 Task: Find connections with filter location Jatani with filter topic #technologywith filter profile language French with filter current company Expedia Group with filter school VIT University (Chennai Campus) with filter industry Retail Health and Personal Care Products with filter service category Tax Preparation with filter keywords title Wedding Coordinator
Action: Mouse moved to (560, 86)
Screenshot: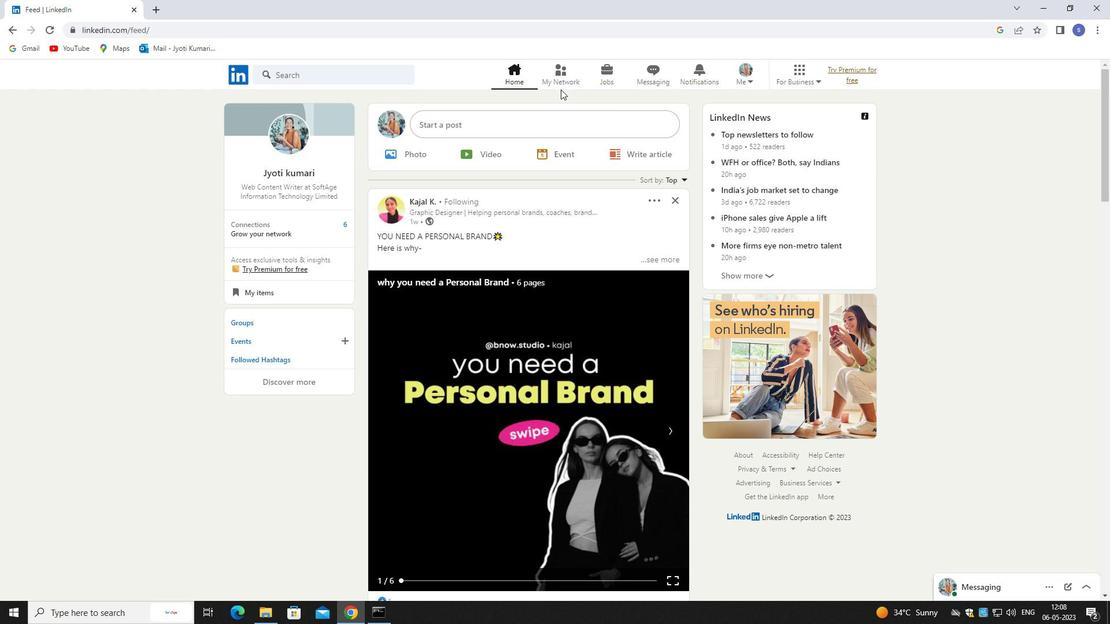 
Action: Mouse pressed left at (560, 86)
Screenshot: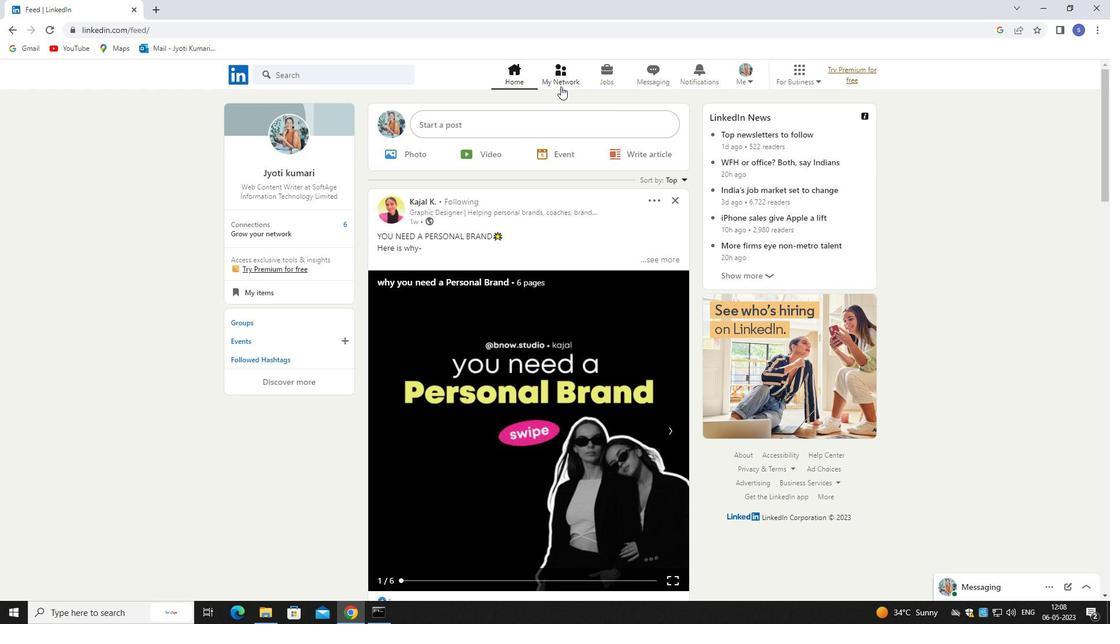 
Action: Mouse moved to (560, 84)
Screenshot: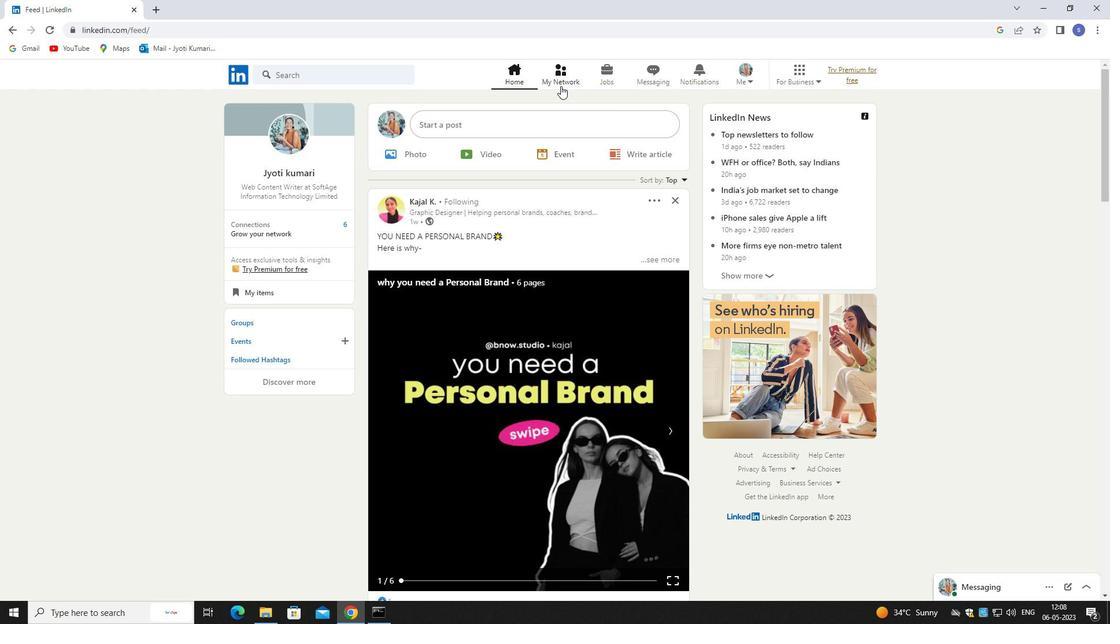 
Action: Mouse pressed left at (560, 84)
Screenshot: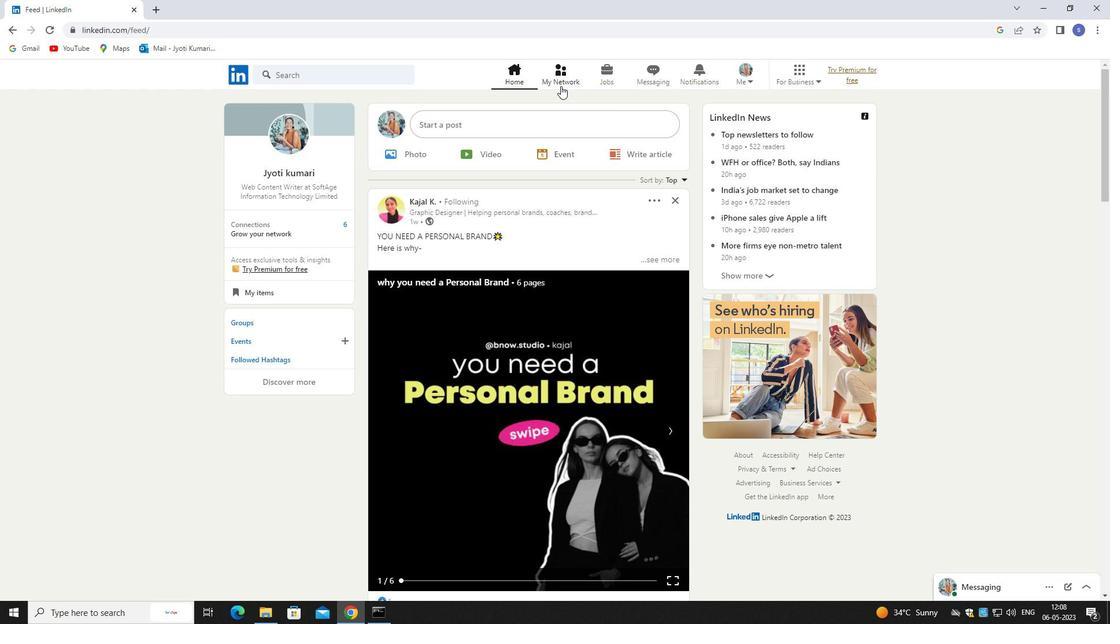 
Action: Mouse moved to (356, 141)
Screenshot: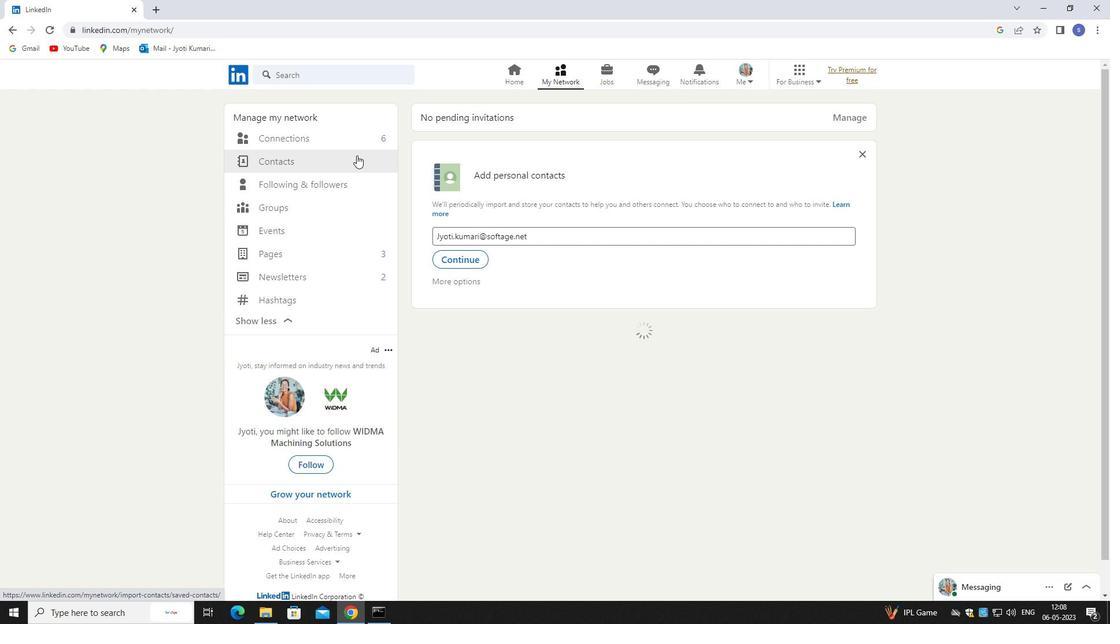 
Action: Mouse pressed left at (356, 141)
Screenshot: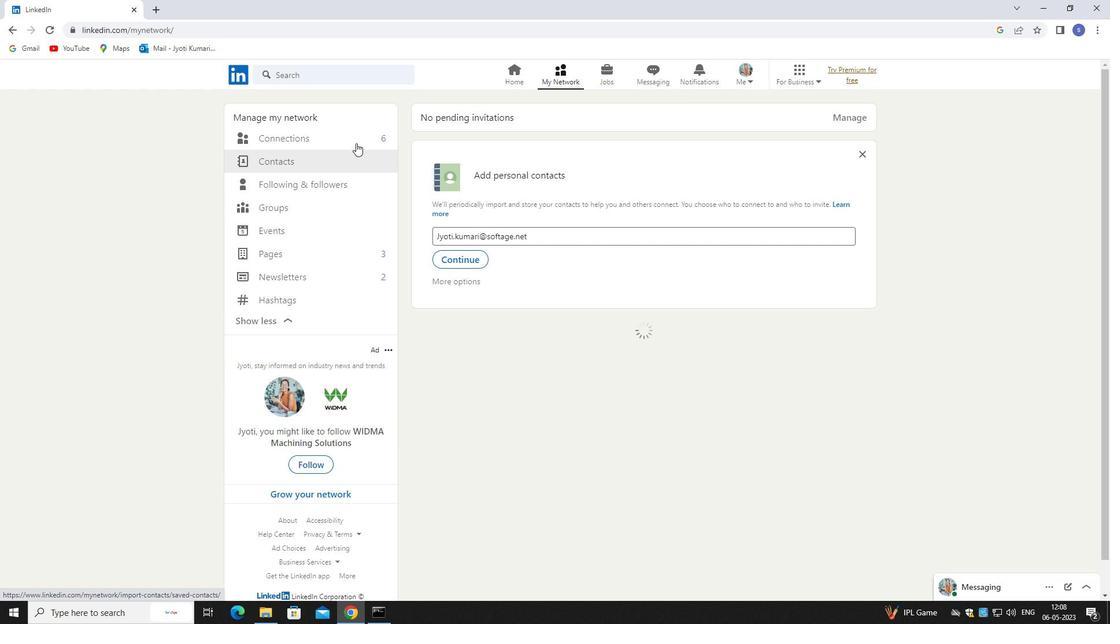 
Action: Mouse pressed left at (356, 141)
Screenshot: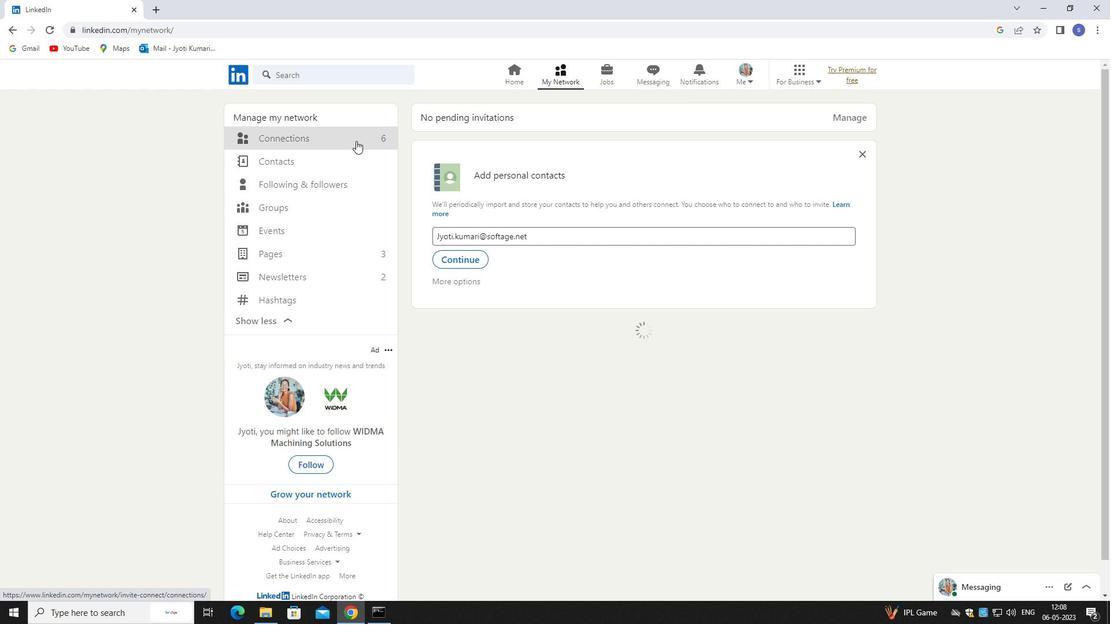 
Action: Mouse moved to (625, 138)
Screenshot: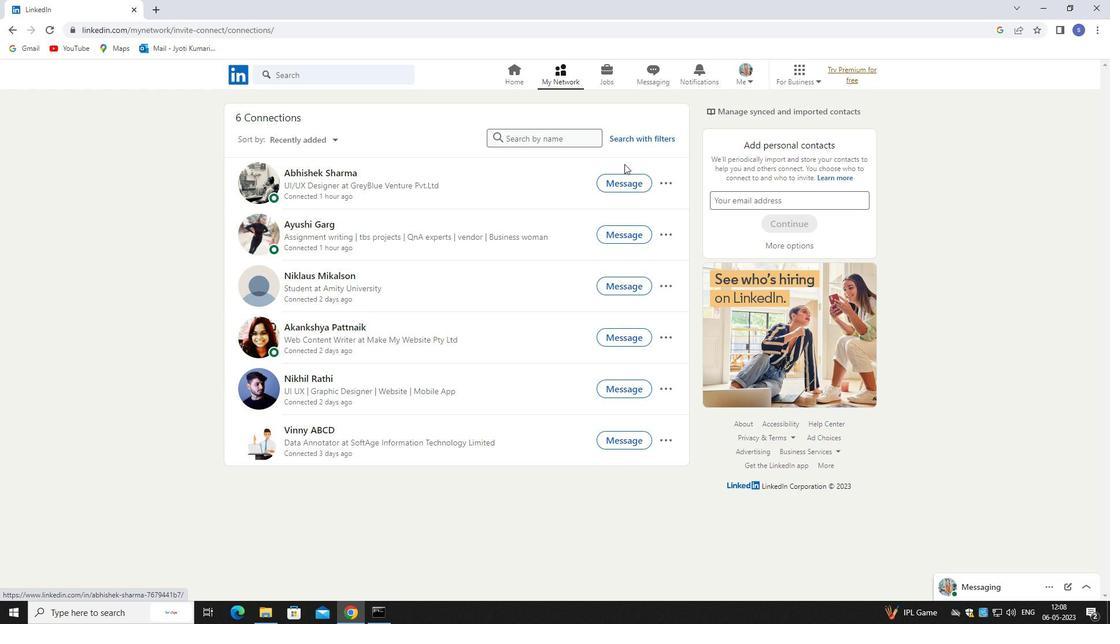 
Action: Mouse pressed left at (625, 138)
Screenshot: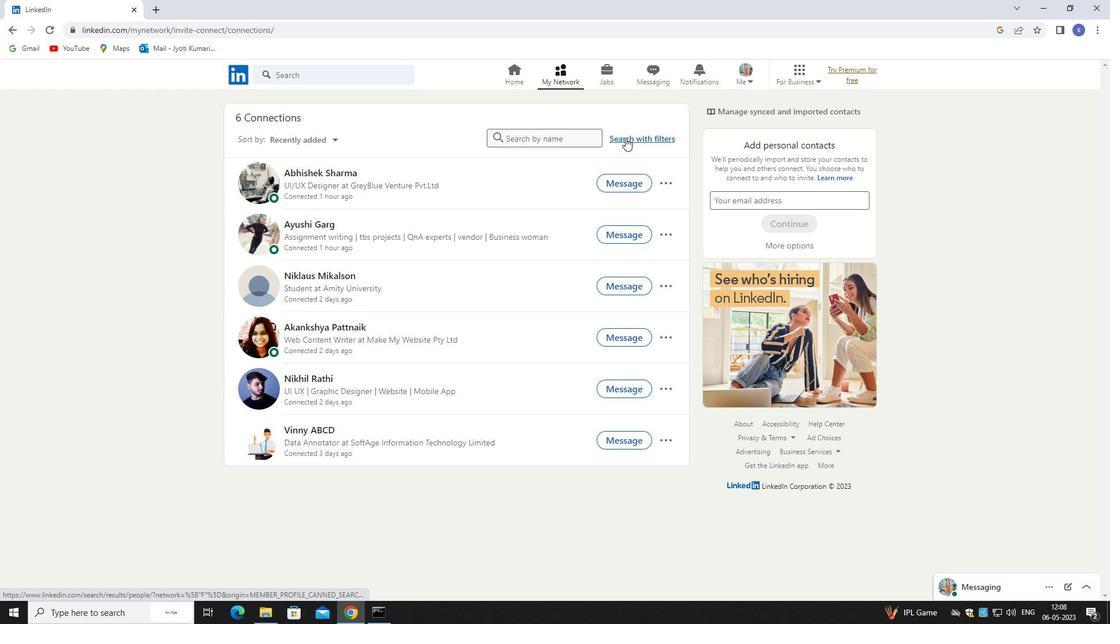 
Action: Mouse moved to (581, 101)
Screenshot: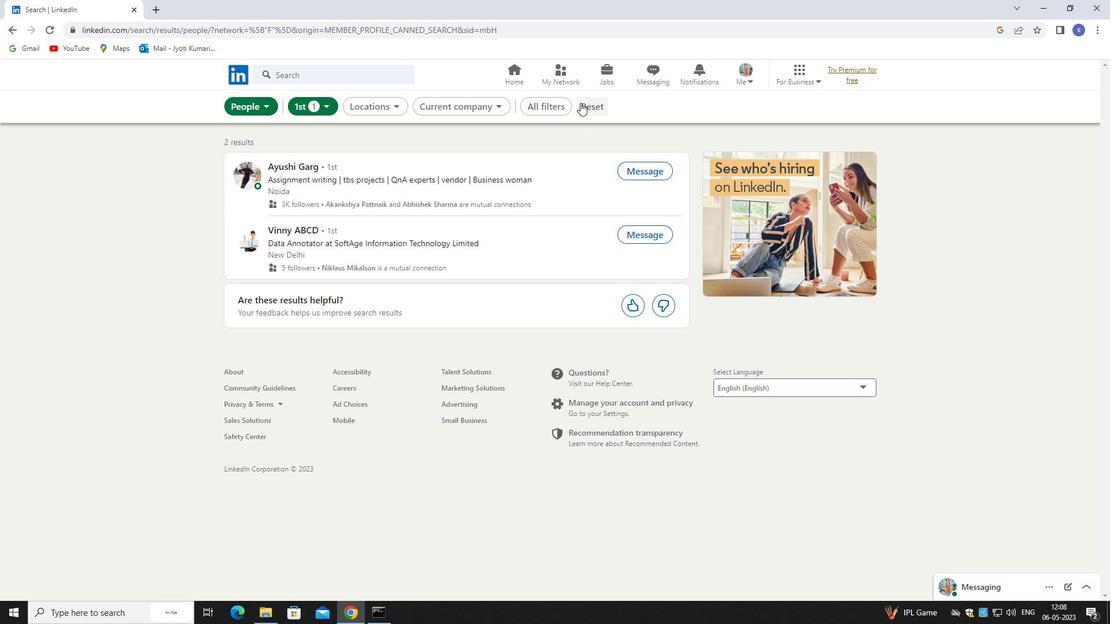 
Action: Mouse pressed left at (581, 101)
Screenshot: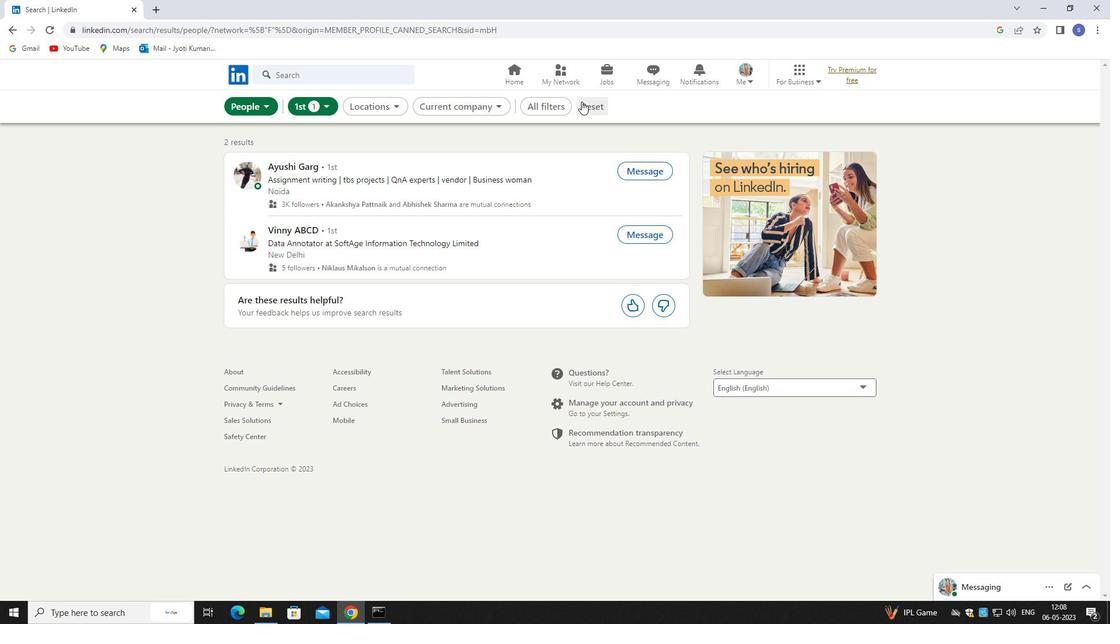 
Action: Mouse moved to (570, 105)
Screenshot: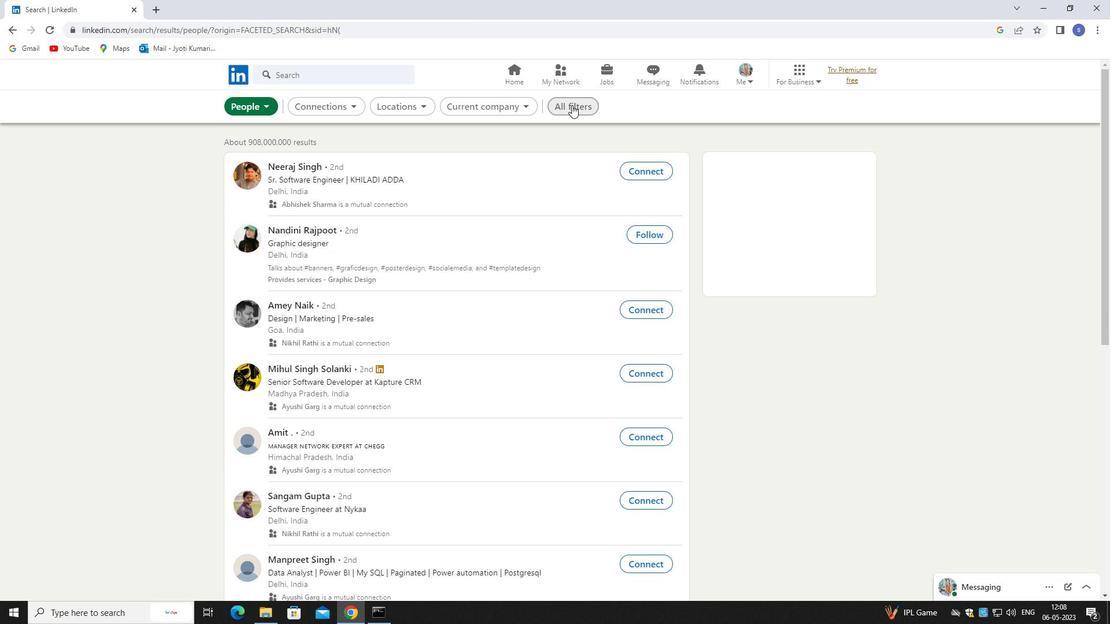 
Action: Mouse pressed left at (570, 105)
Screenshot: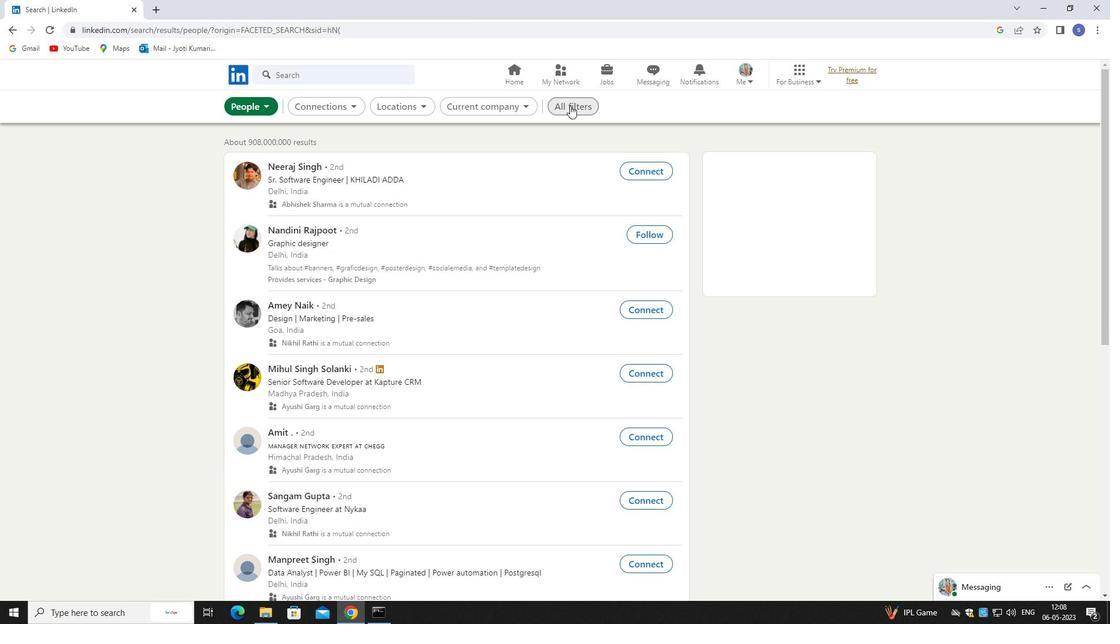 
Action: Mouse moved to (966, 454)
Screenshot: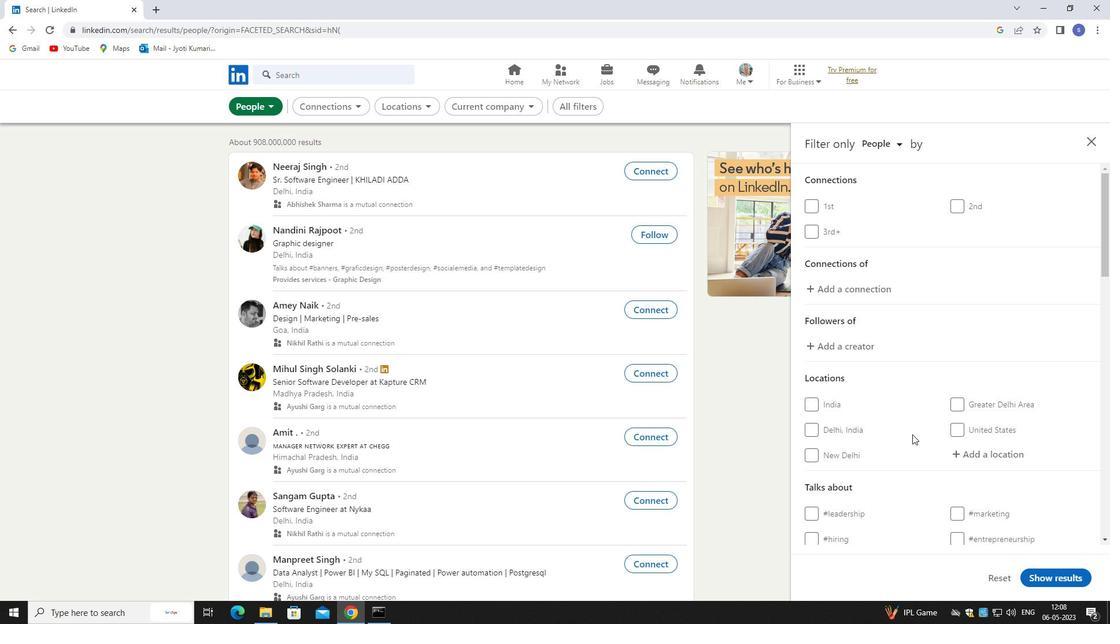 
Action: Mouse pressed left at (966, 454)
Screenshot: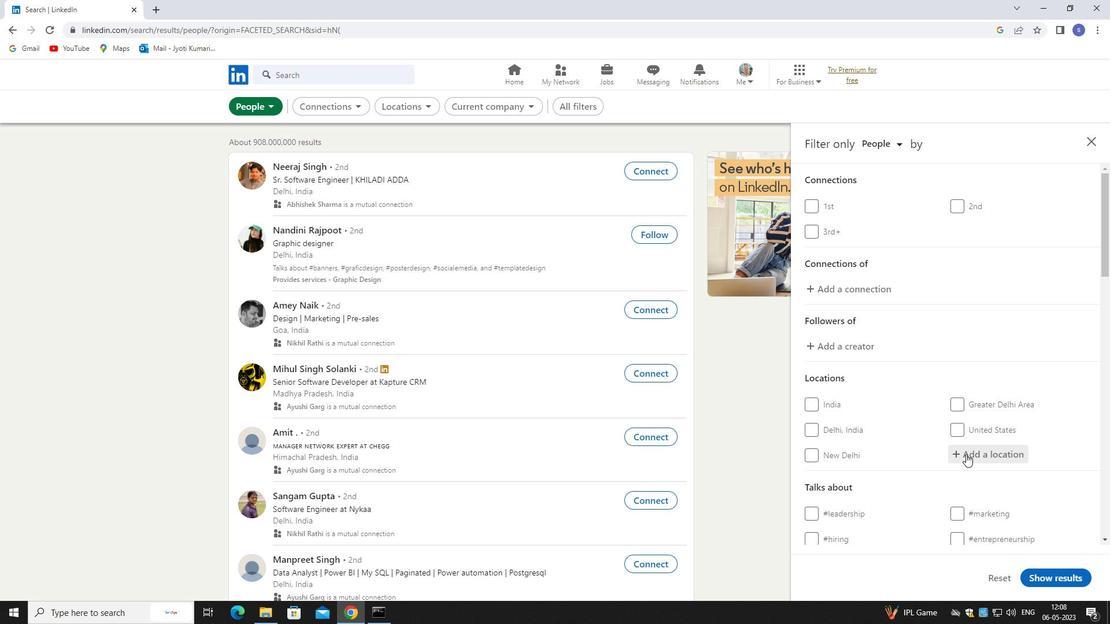 
Action: Mouse moved to (940, 448)
Screenshot: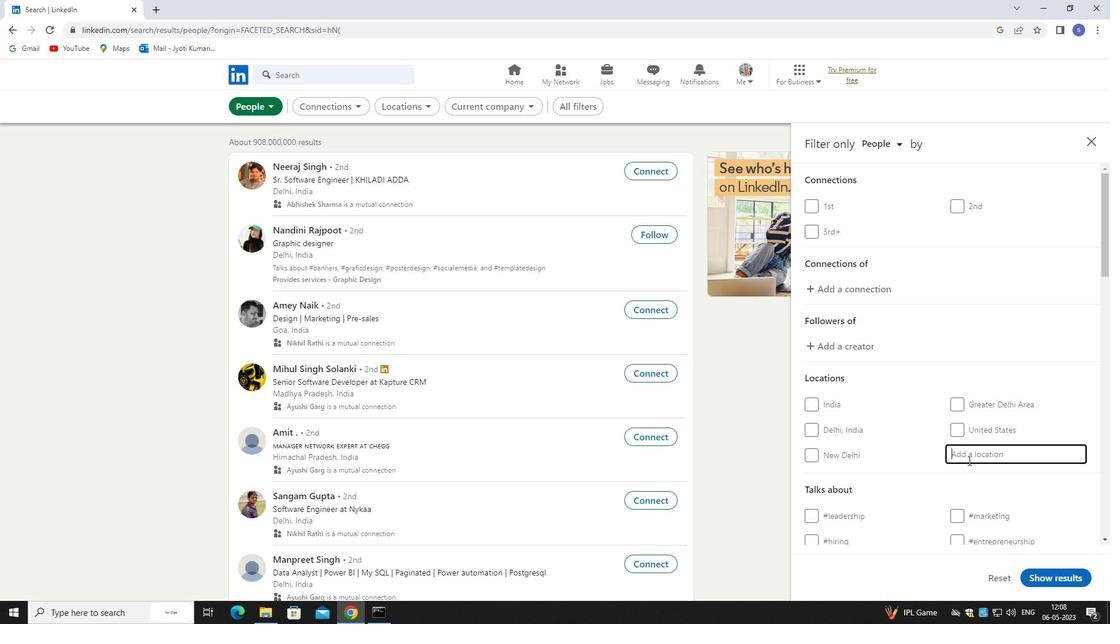 
Action: Key pressed jatani
Screenshot: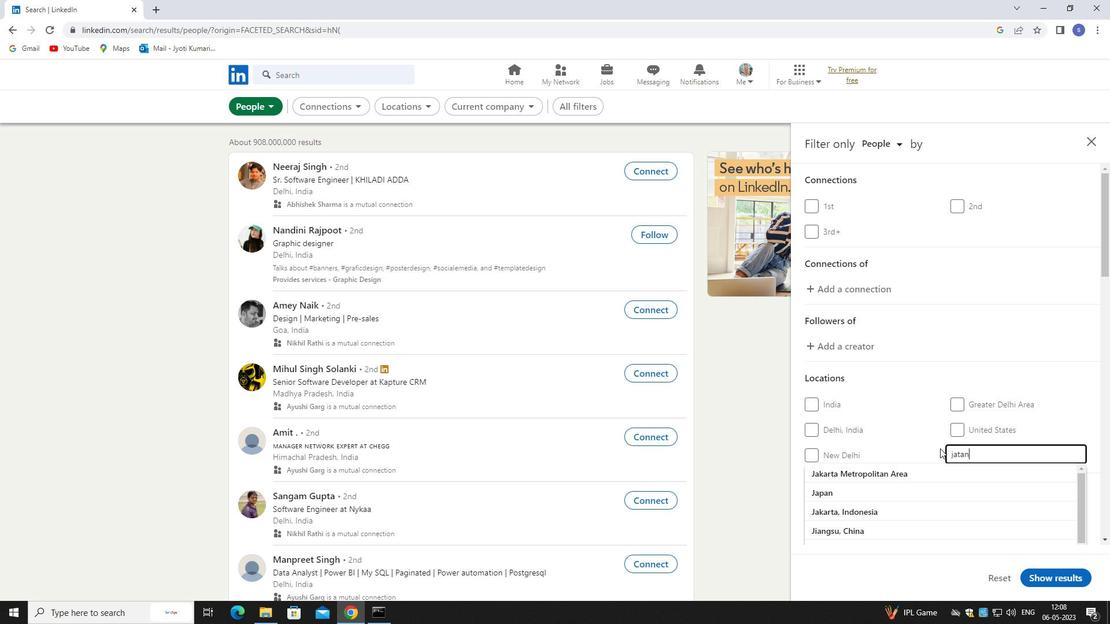 
Action: Mouse moved to (869, 472)
Screenshot: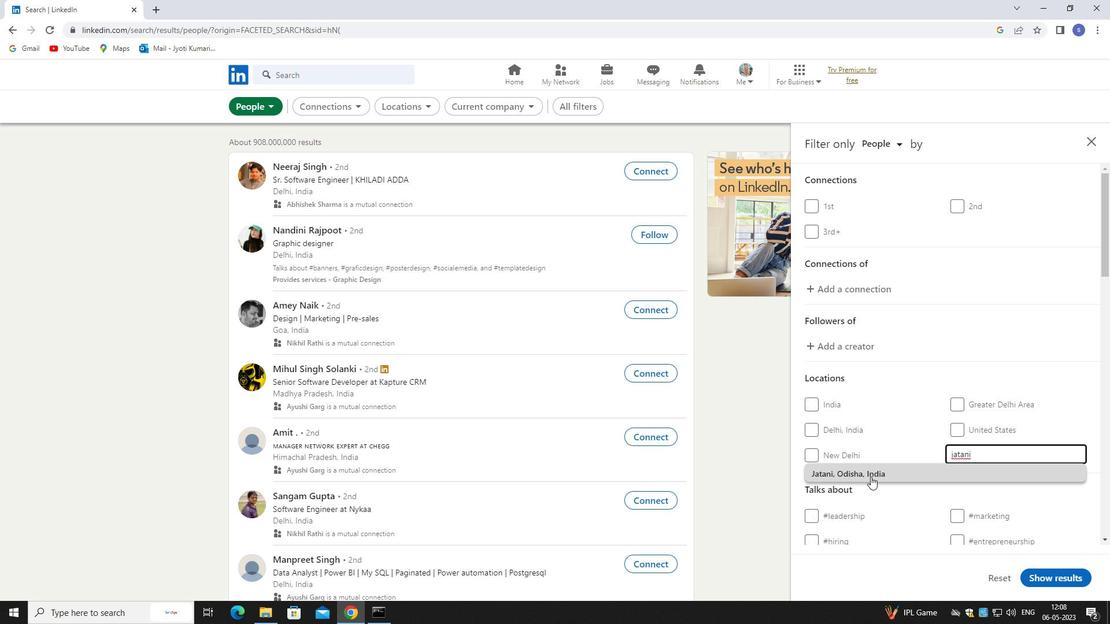 
Action: Mouse pressed left at (869, 472)
Screenshot: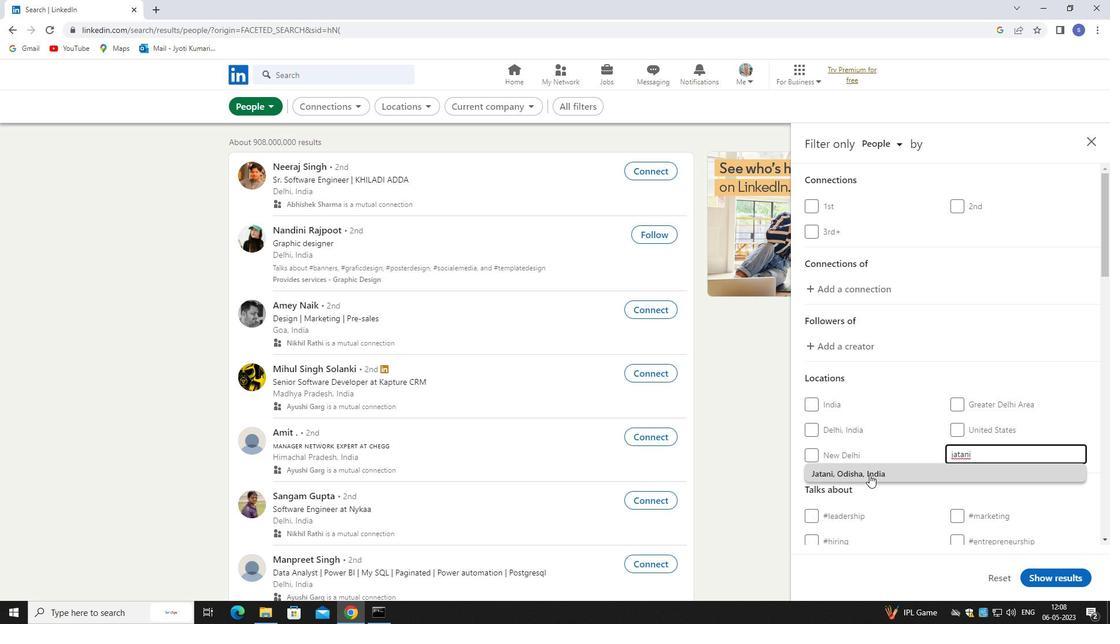 
Action: Mouse moved to (869, 468)
Screenshot: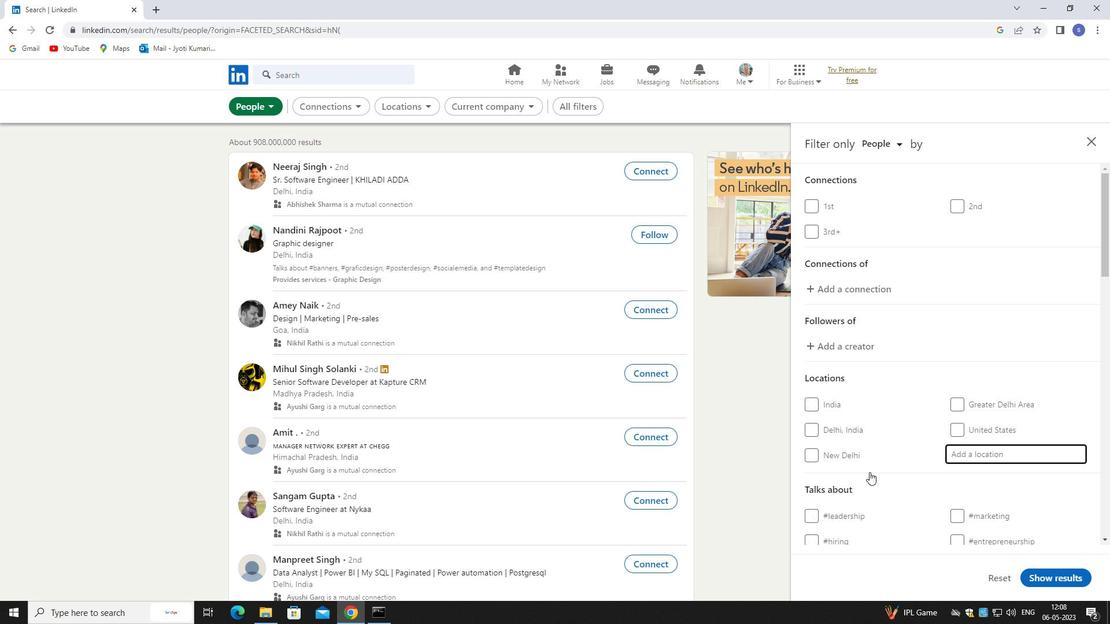 
Action: Mouse scrolled (869, 467) with delta (0, 0)
Screenshot: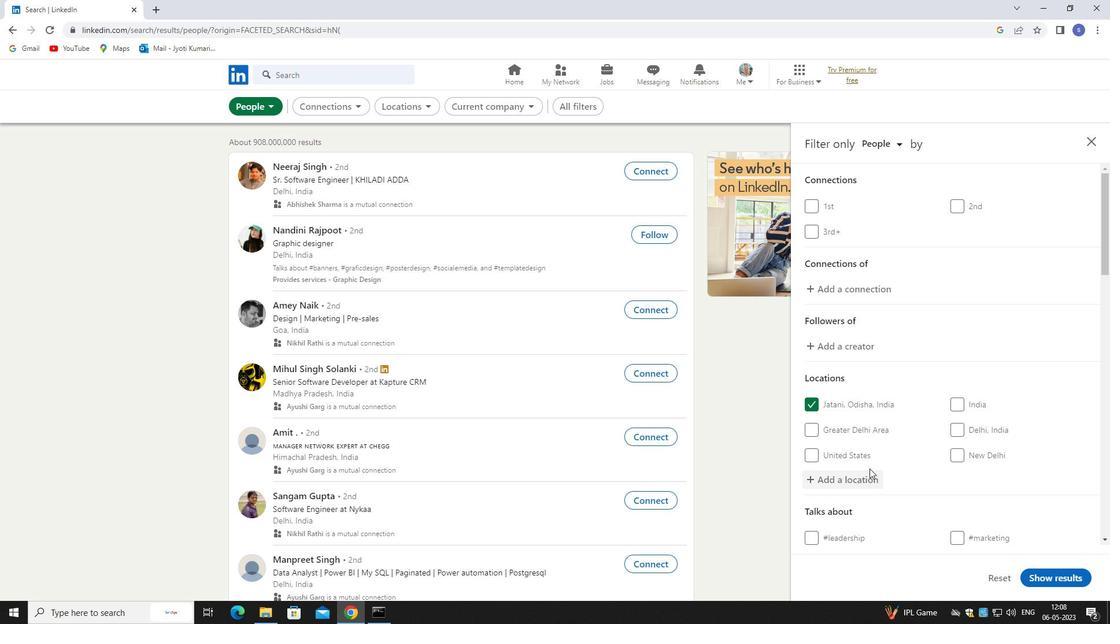 
Action: Mouse scrolled (869, 467) with delta (0, 0)
Screenshot: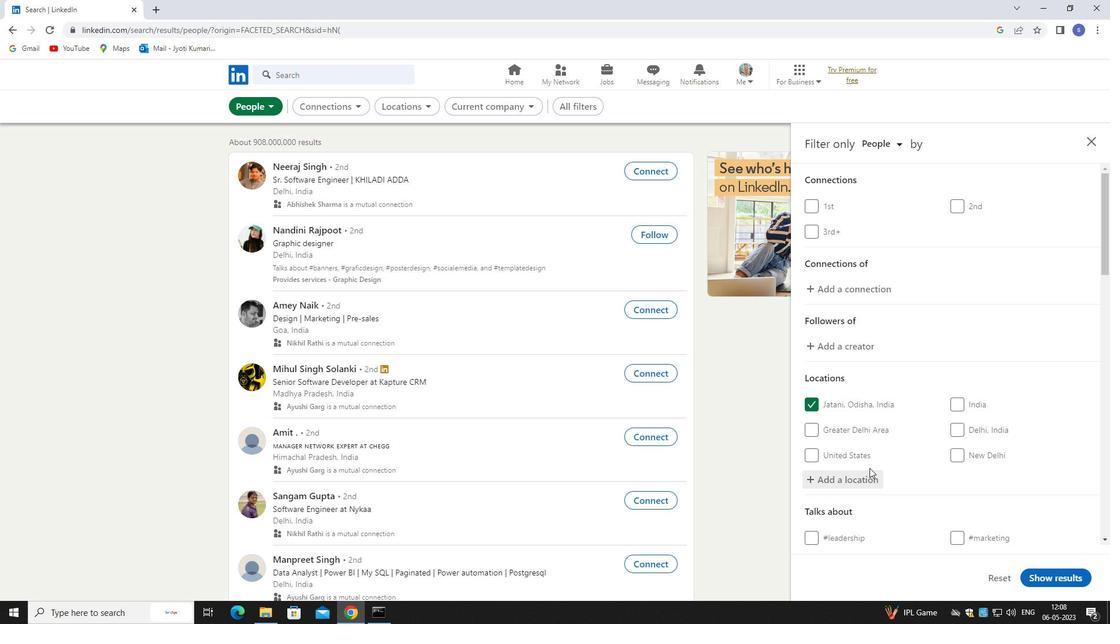 
Action: Mouse moved to (868, 467)
Screenshot: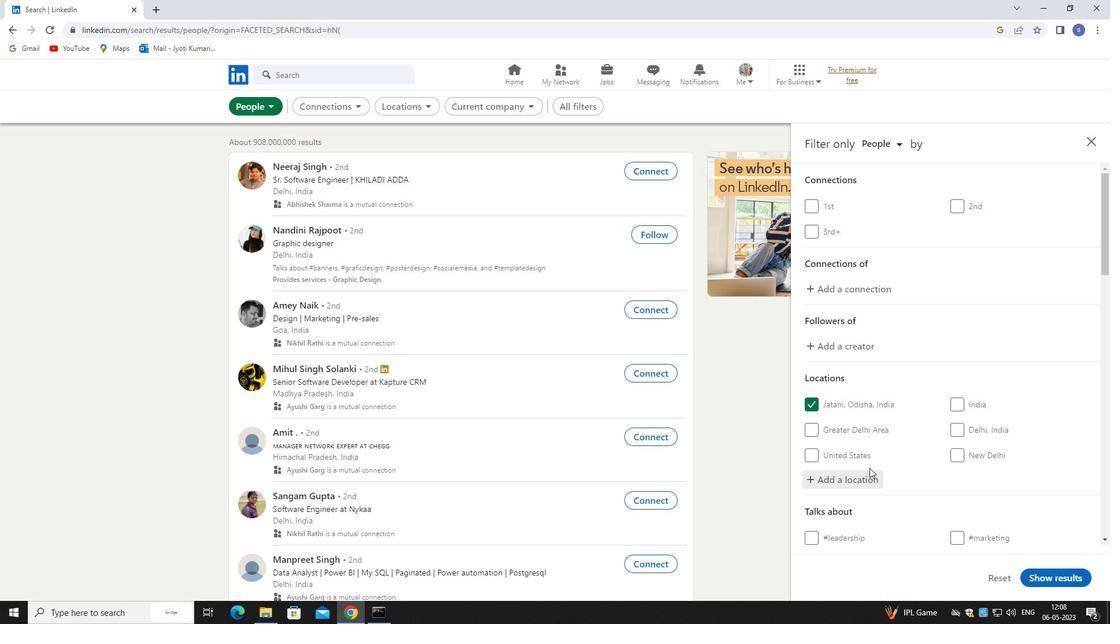 
Action: Mouse scrolled (868, 467) with delta (0, 0)
Screenshot: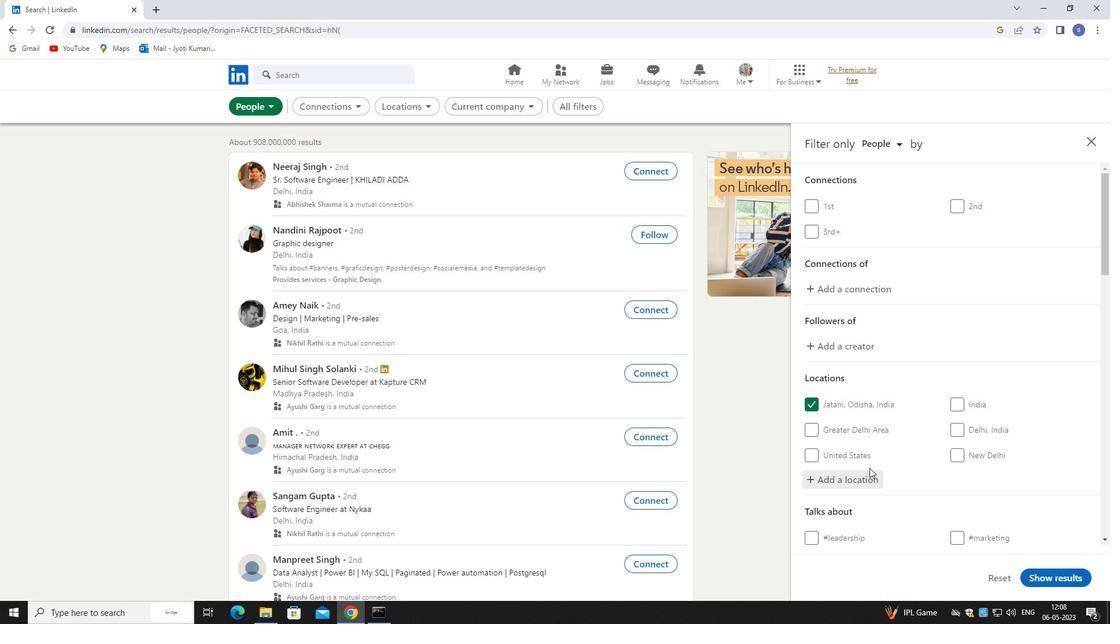 
Action: Mouse moved to (955, 417)
Screenshot: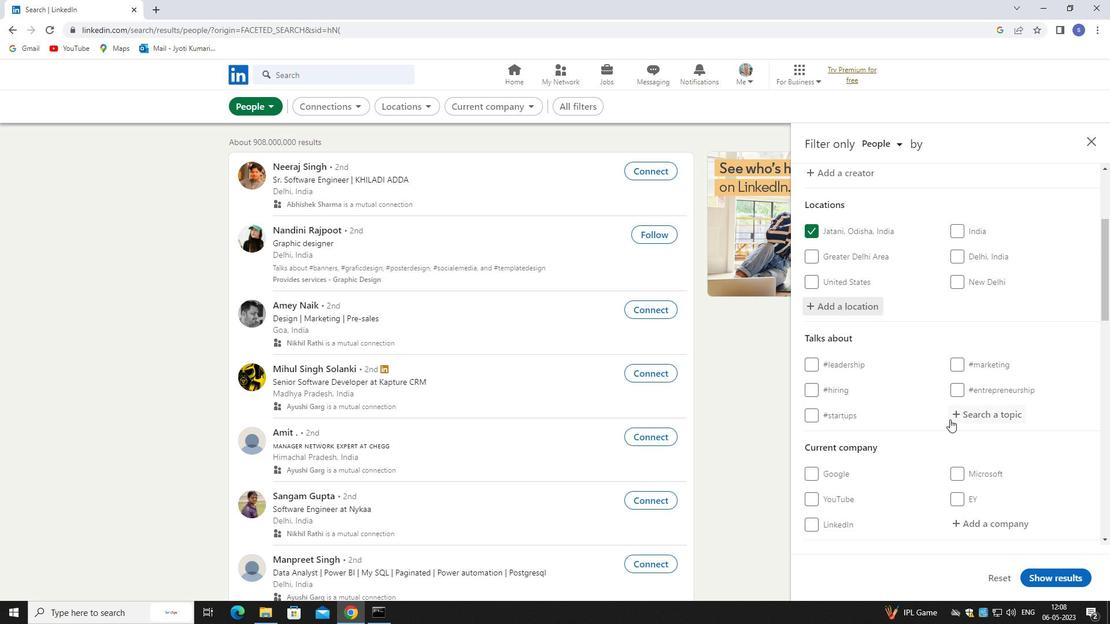
Action: Mouse pressed left at (955, 417)
Screenshot: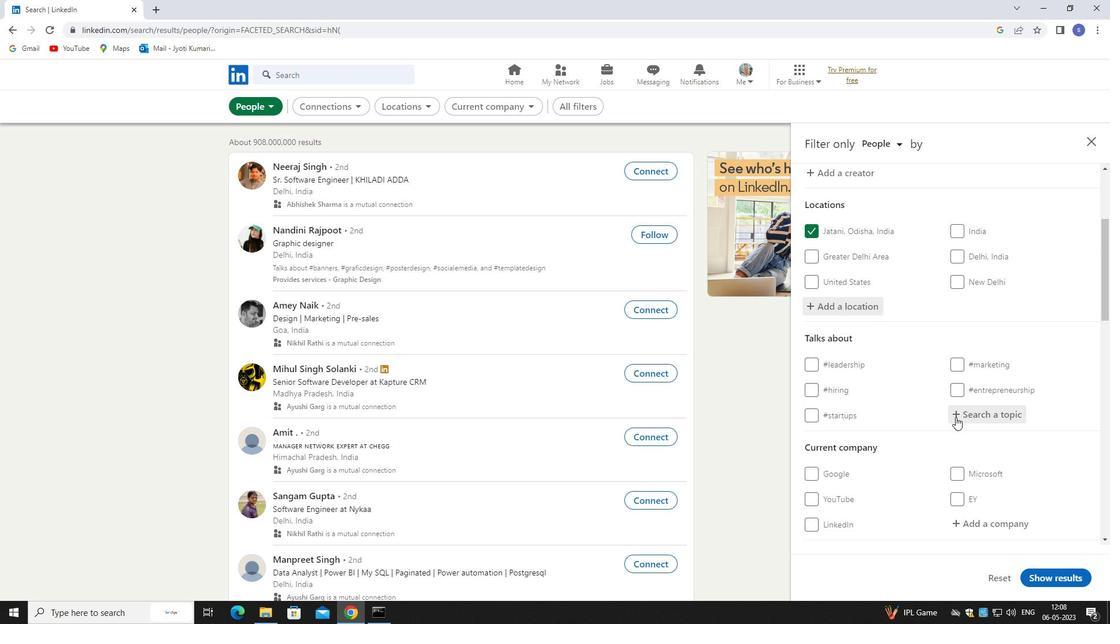 
Action: Mouse moved to (956, 417)
Screenshot: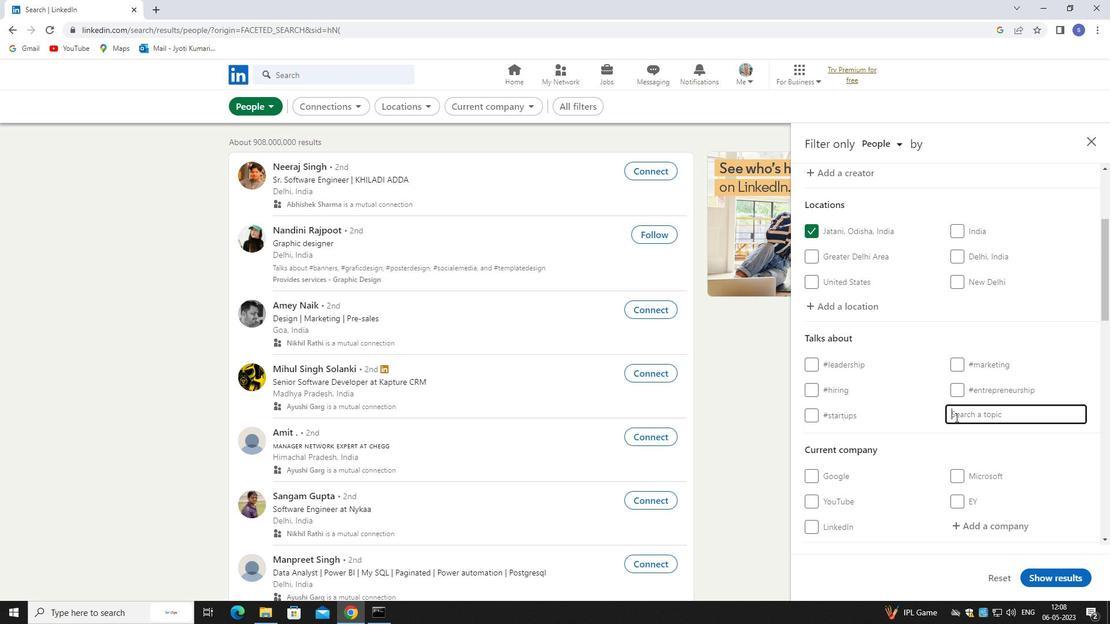 
Action: Key pressed techno
Screenshot: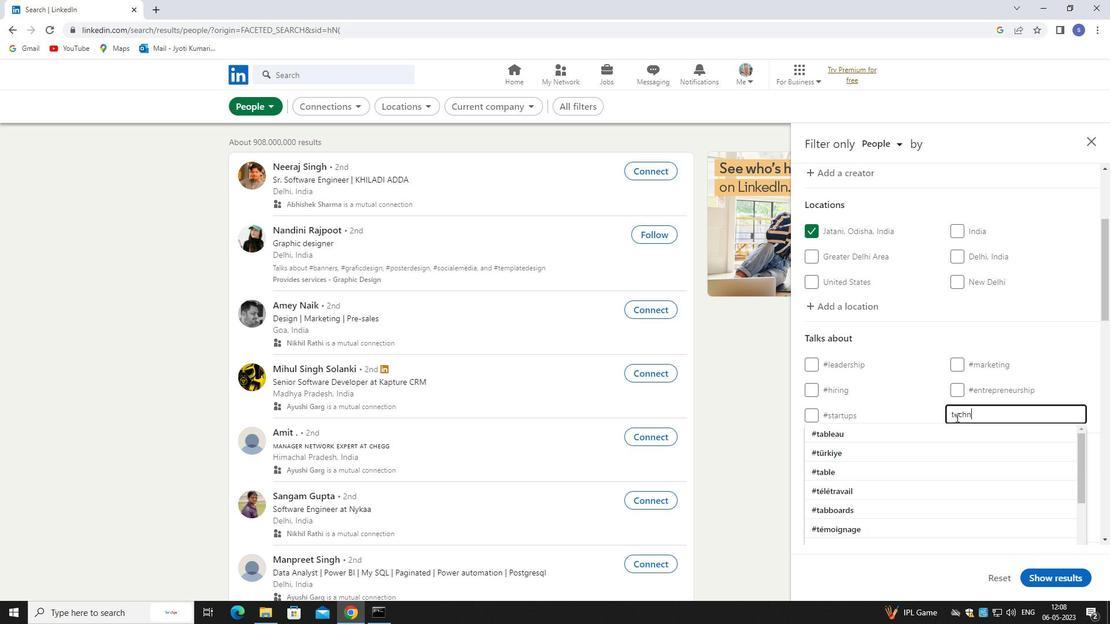 
Action: Mouse moved to (923, 431)
Screenshot: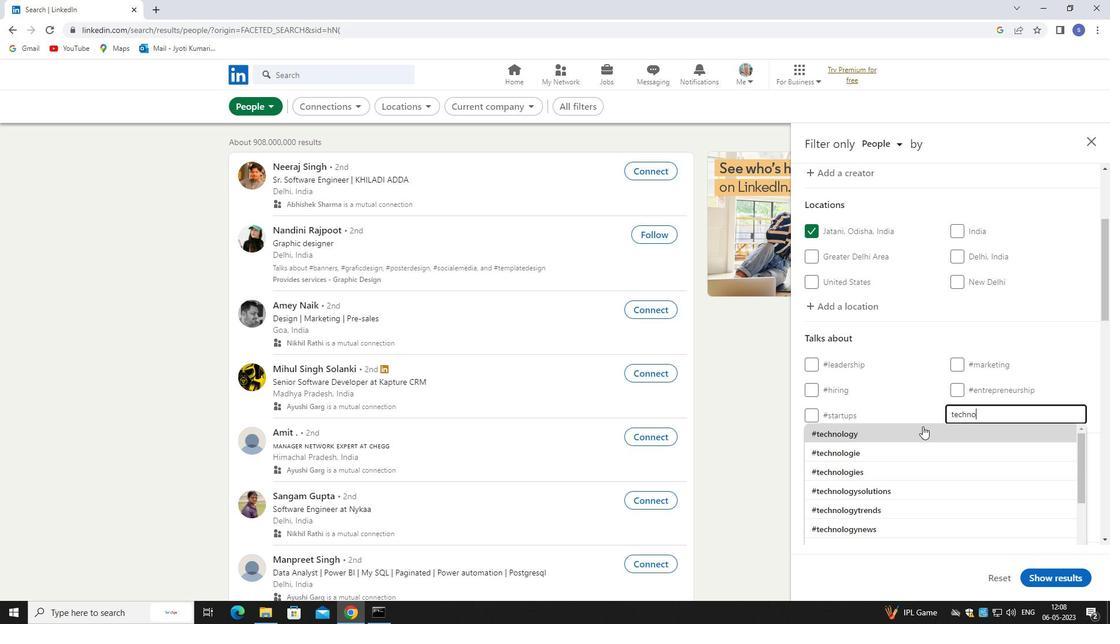 
Action: Mouse pressed left at (923, 431)
Screenshot: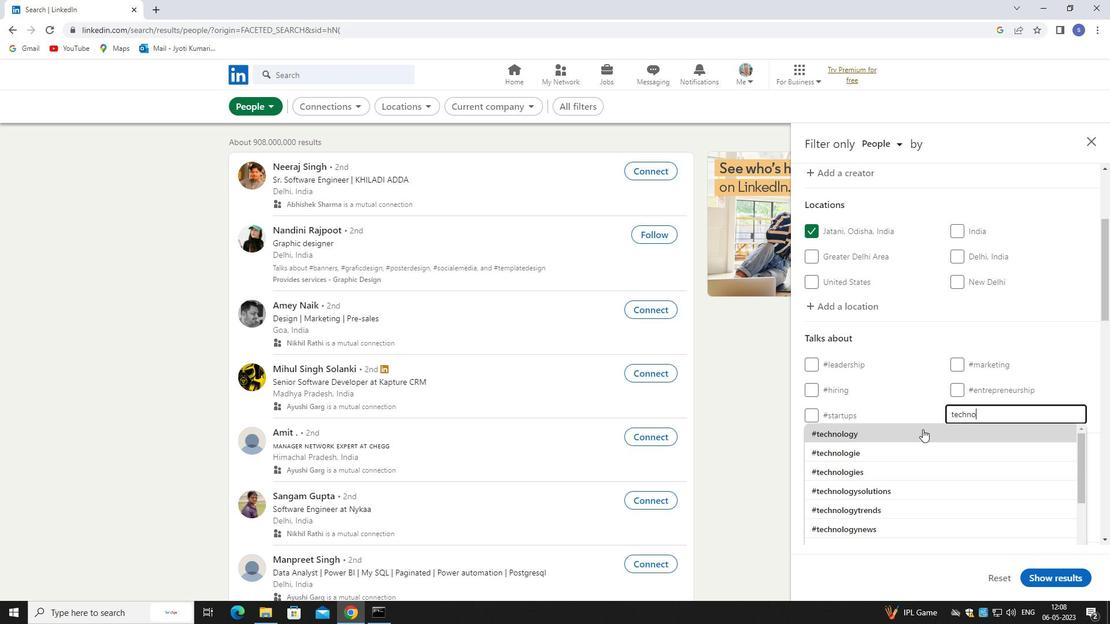 
Action: Mouse scrolled (923, 431) with delta (0, 0)
Screenshot: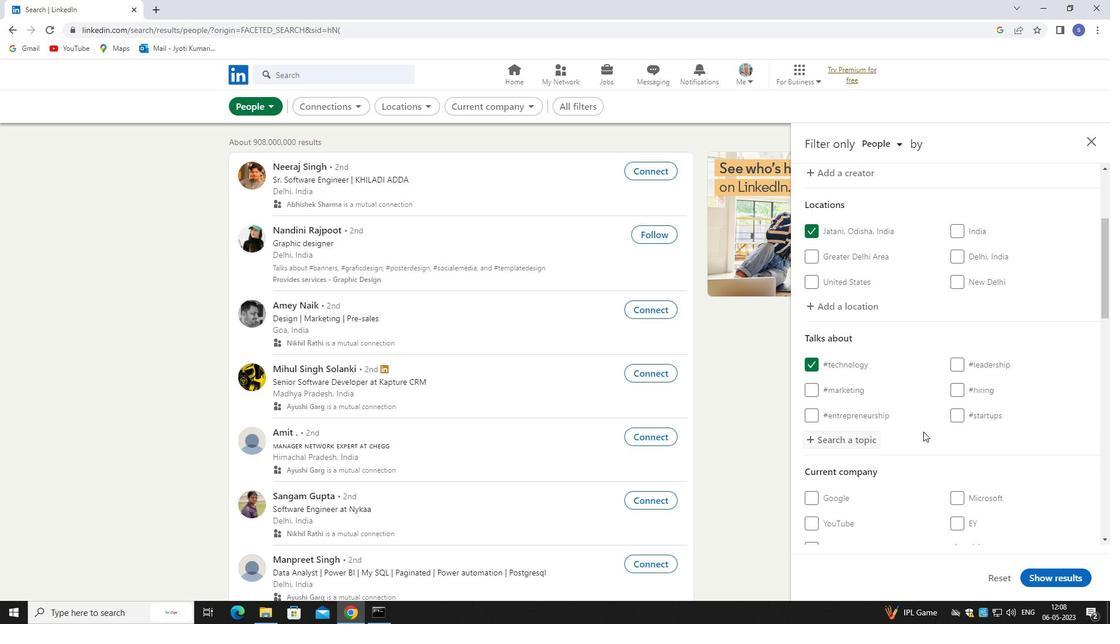 
Action: Mouse moved to (923, 433)
Screenshot: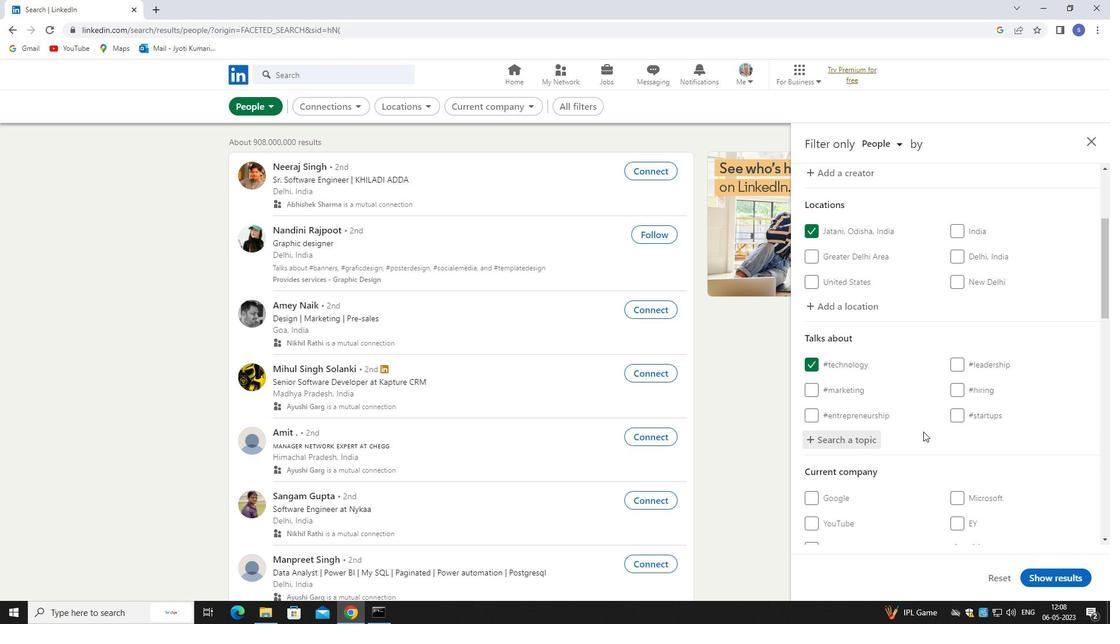 
Action: Mouse scrolled (923, 432) with delta (0, 0)
Screenshot: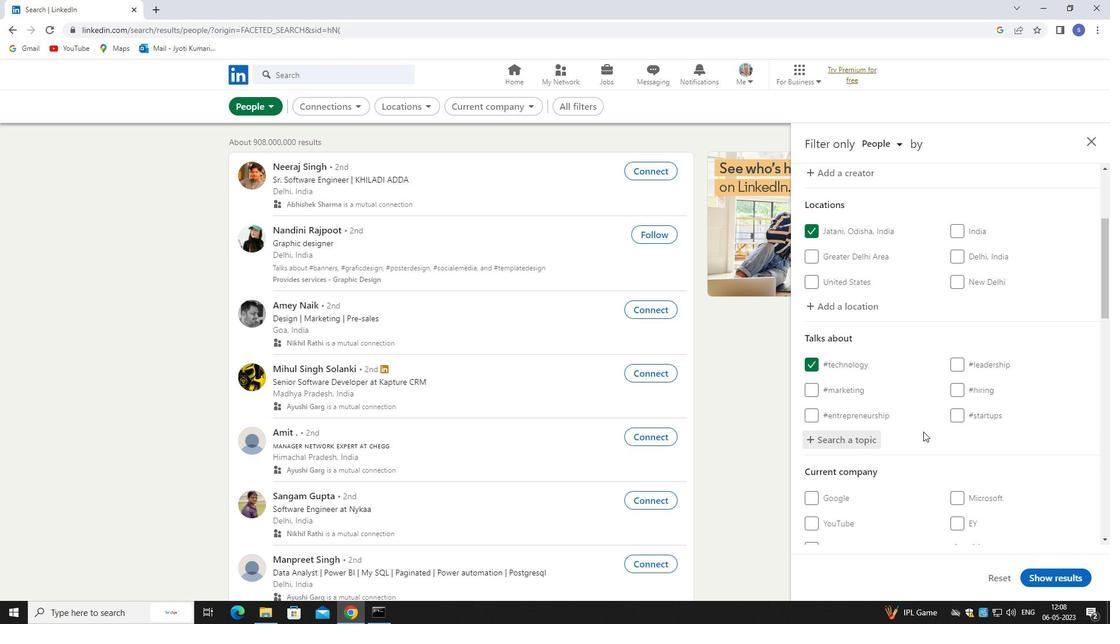 
Action: Mouse moved to (924, 433)
Screenshot: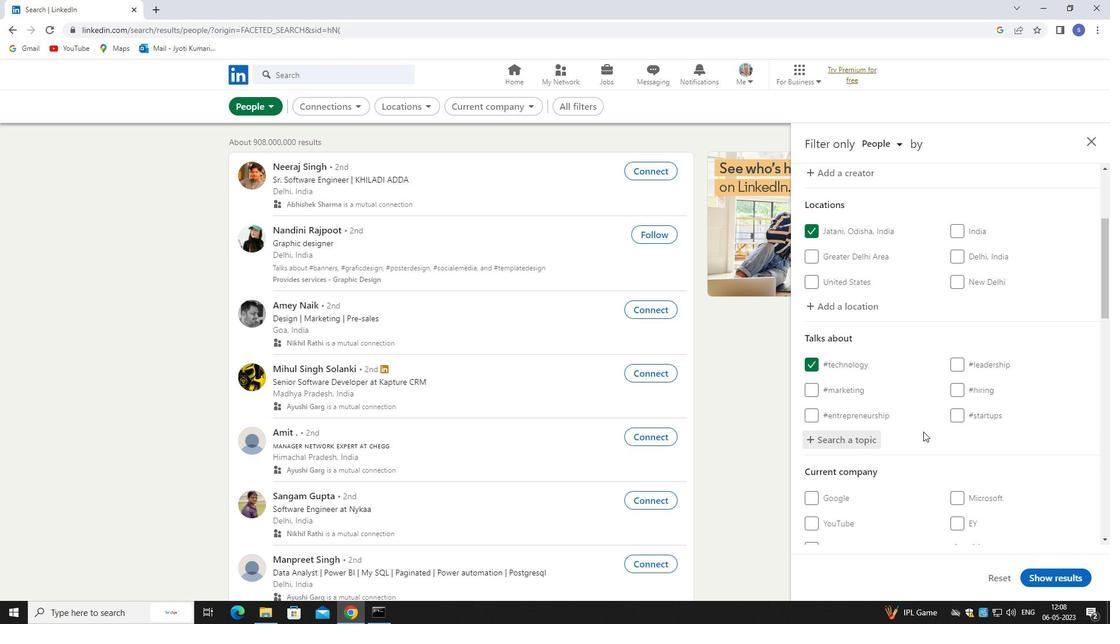 
Action: Mouse scrolled (924, 432) with delta (0, 0)
Screenshot: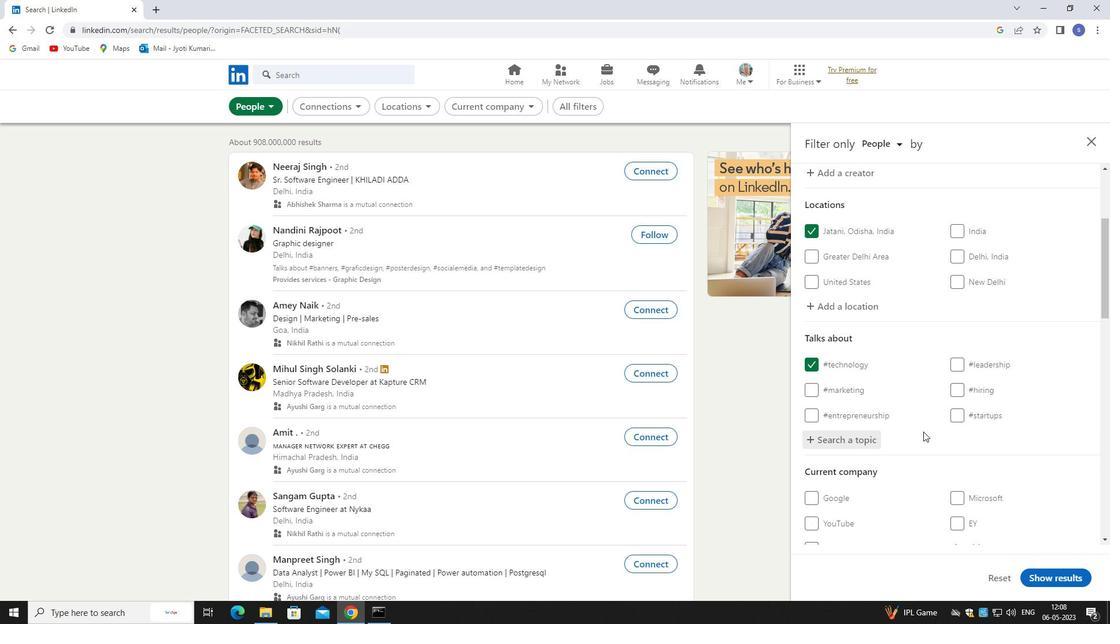 
Action: Mouse moved to (988, 376)
Screenshot: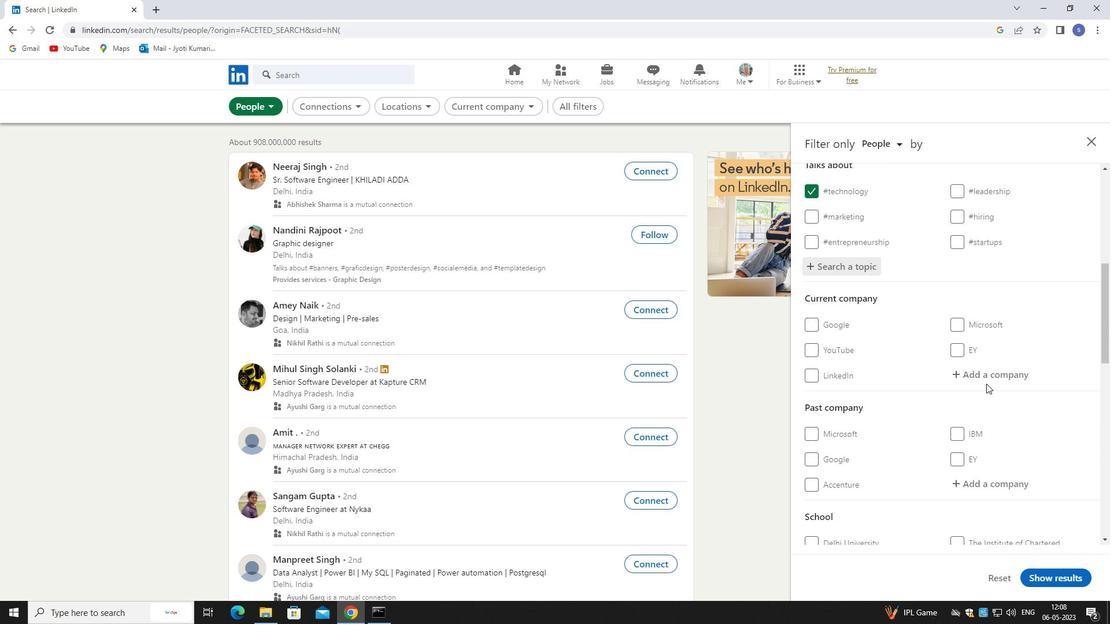 
Action: Mouse pressed left at (988, 376)
Screenshot: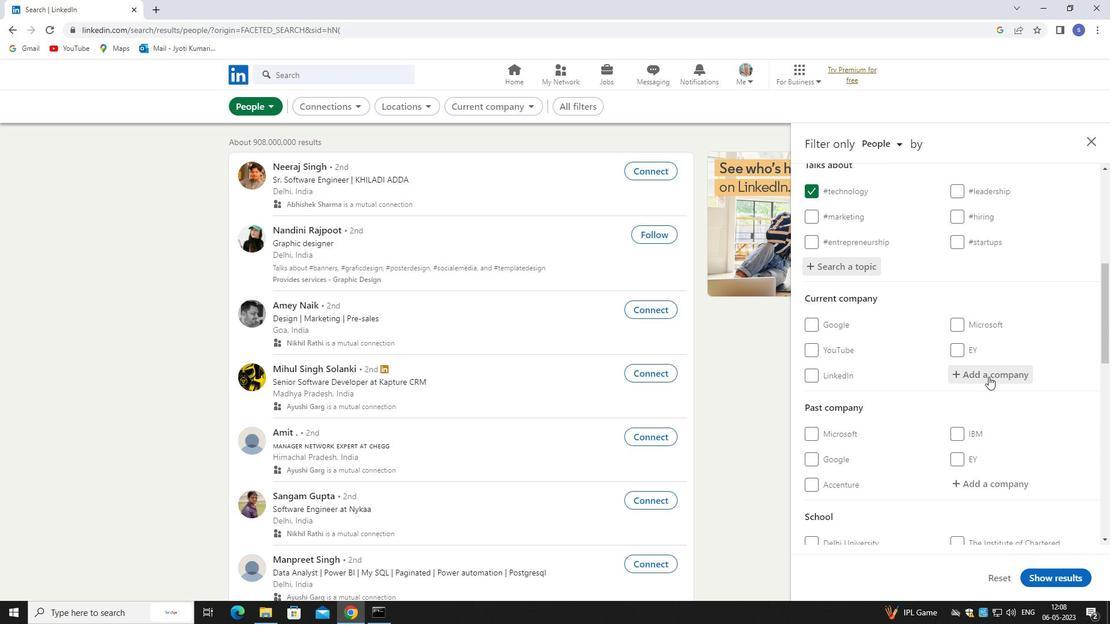 
Action: Mouse moved to (968, 367)
Screenshot: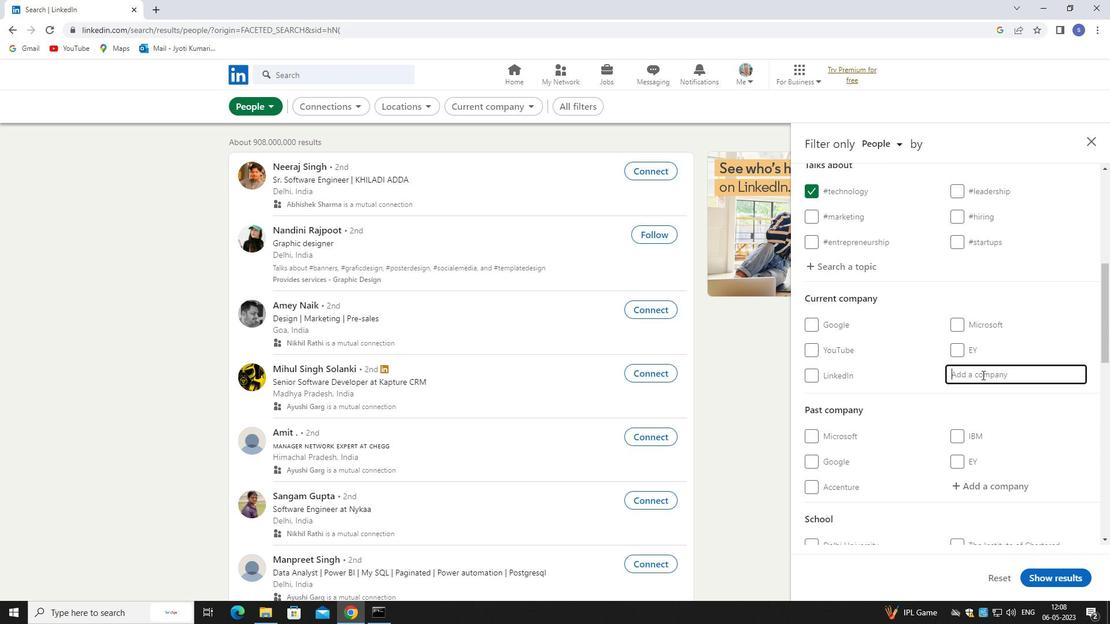 
Action: Key pressed <Key.shift>EXPEDI
Screenshot: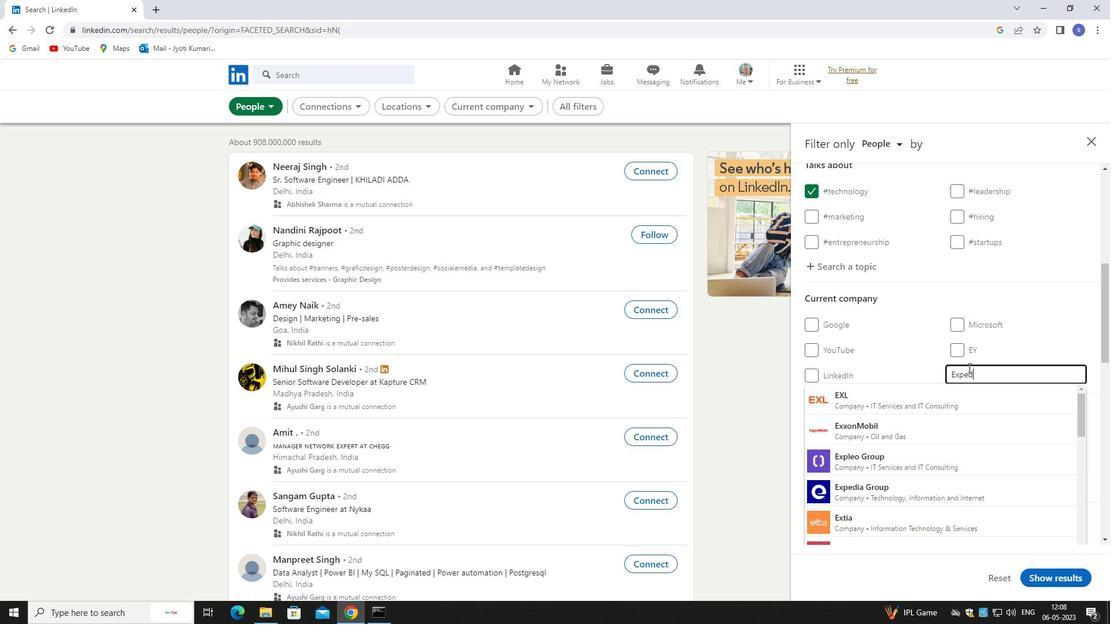 
Action: Mouse moved to (974, 386)
Screenshot: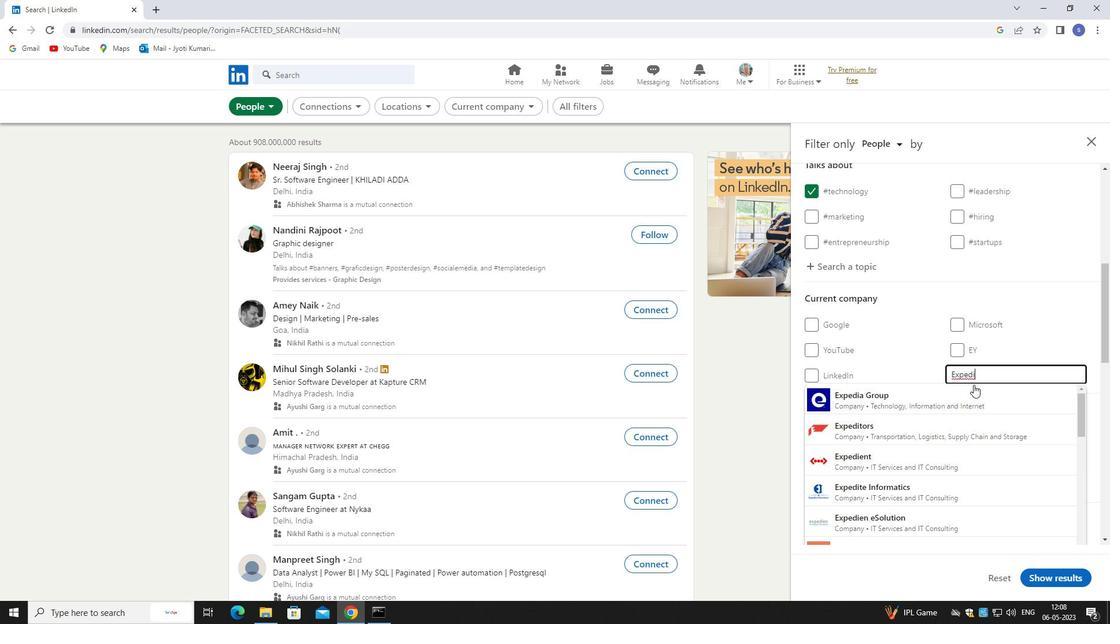 
Action: Mouse pressed left at (974, 386)
Screenshot: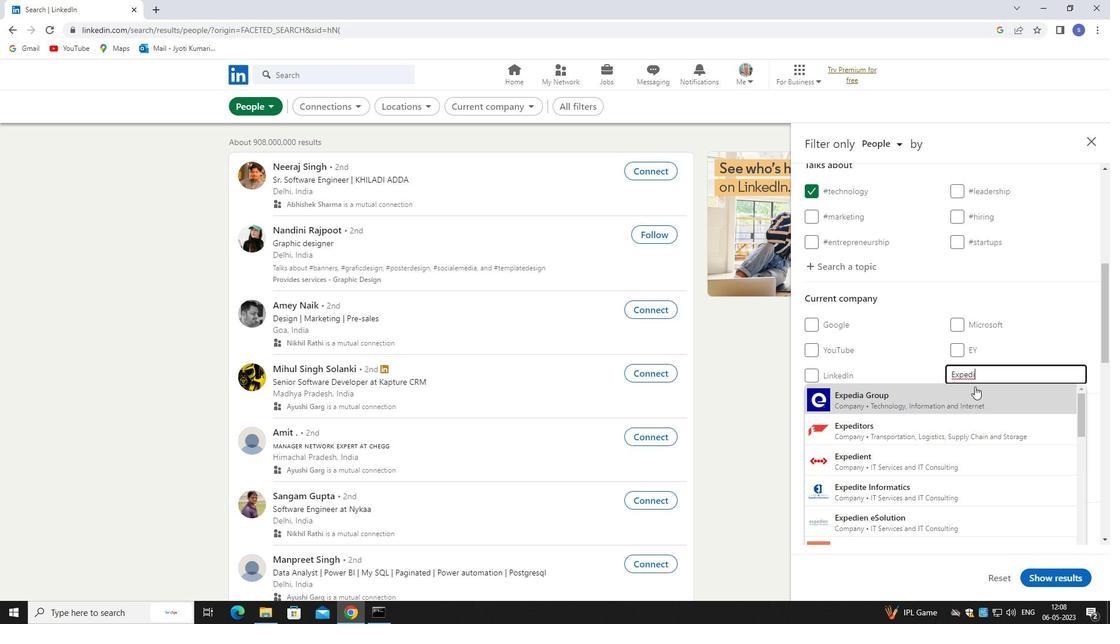 
Action: Mouse moved to (975, 389)
Screenshot: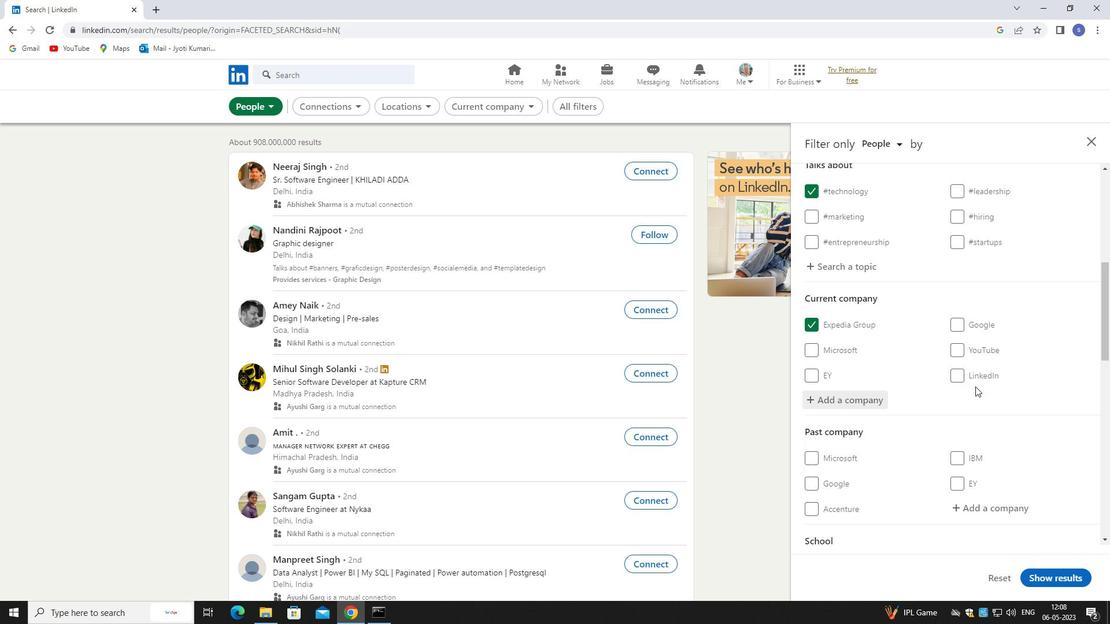 
Action: Mouse scrolled (975, 388) with delta (0, 0)
Screenshot: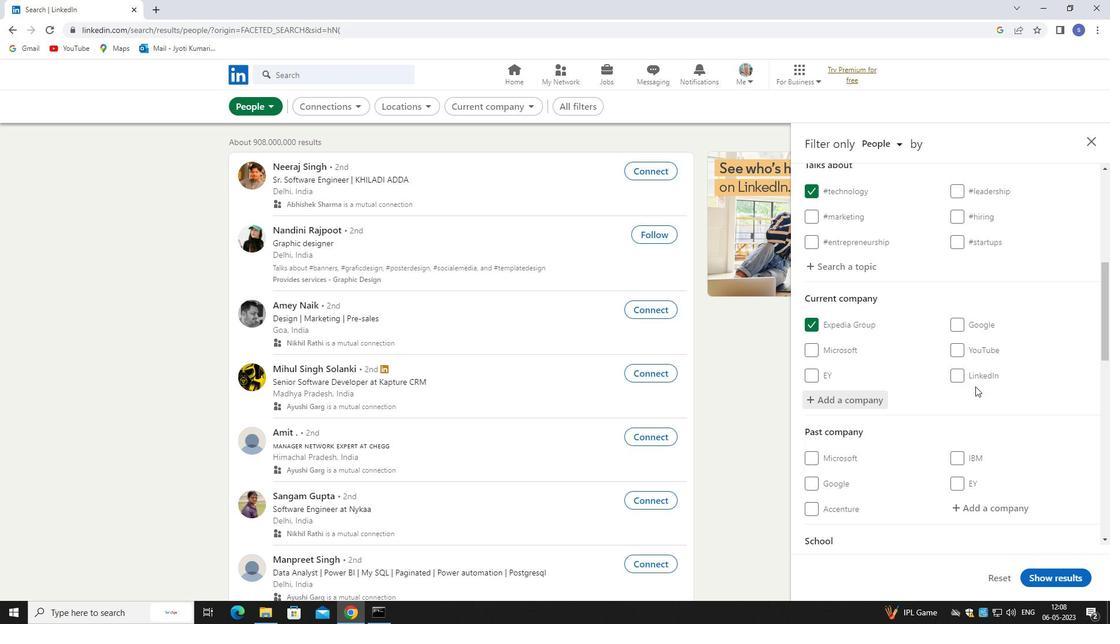 
Action: Mouse moved to (974, 392)
Screenshot: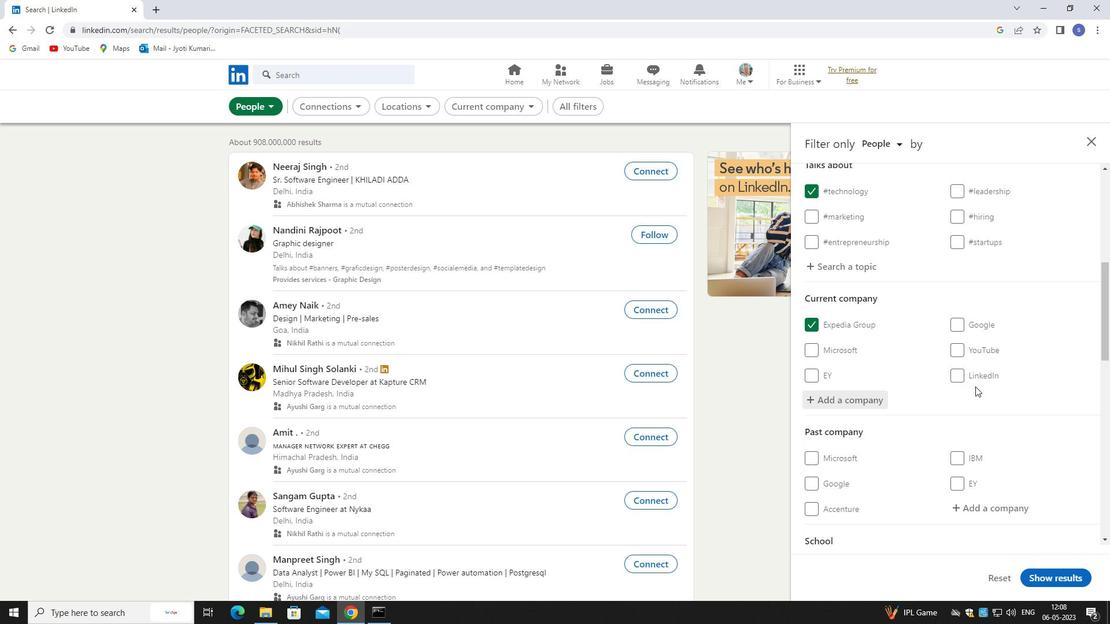 
Action: Mouse scrolled (974, 391) with delta (0, 0)
Screenshot: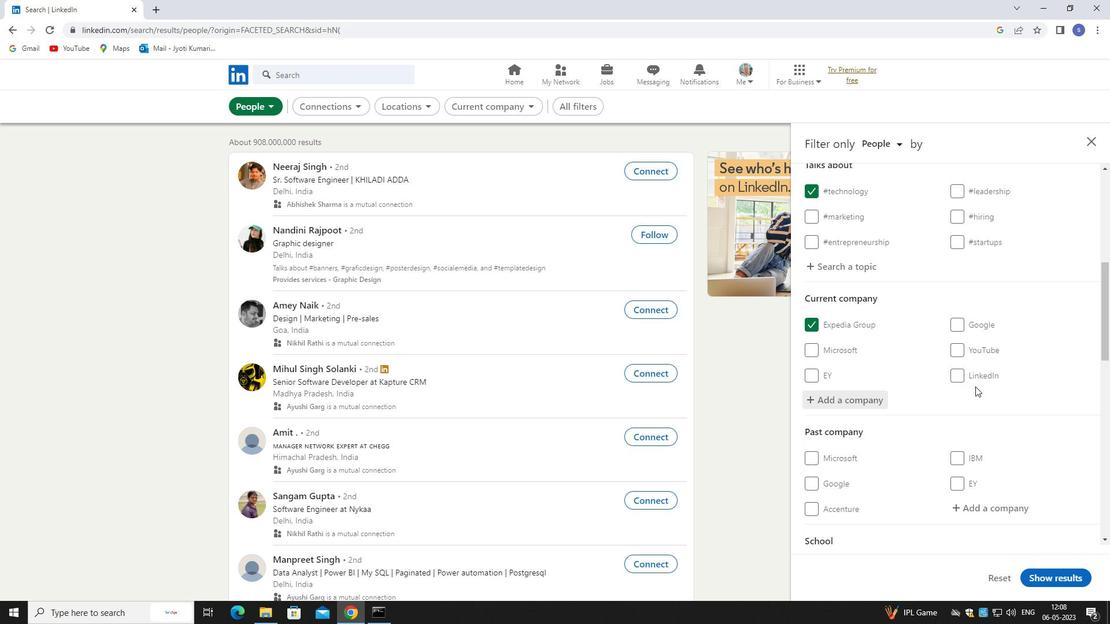 
Action: Mouse moved to (974, 393)
Screenshot: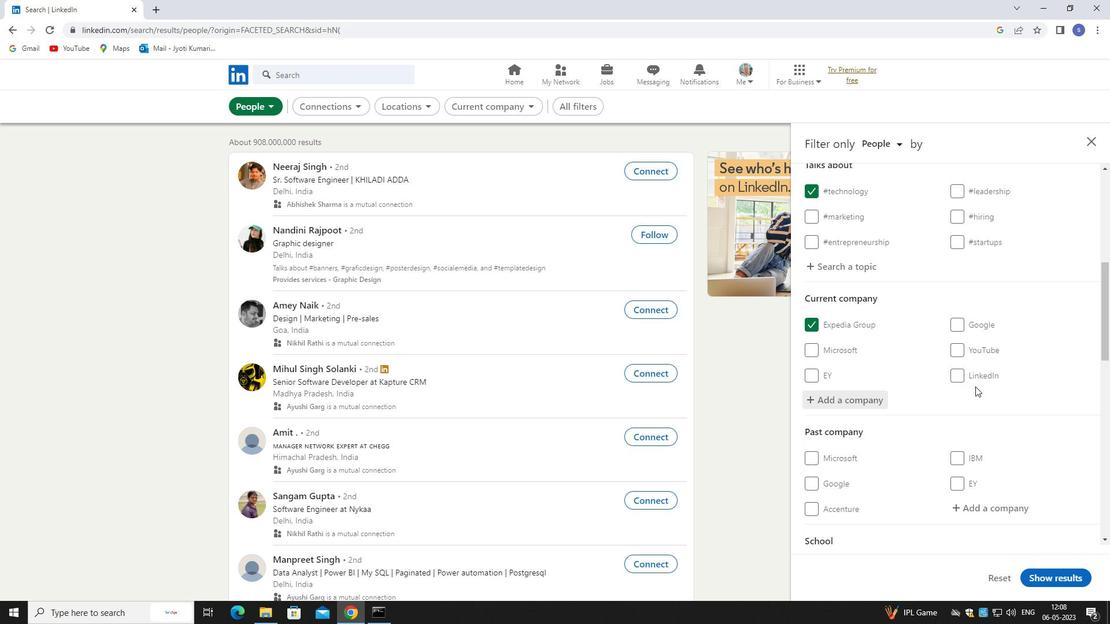 
Action: Mouse scrolled (974, 393) with delta (0, 0)
Screenshot: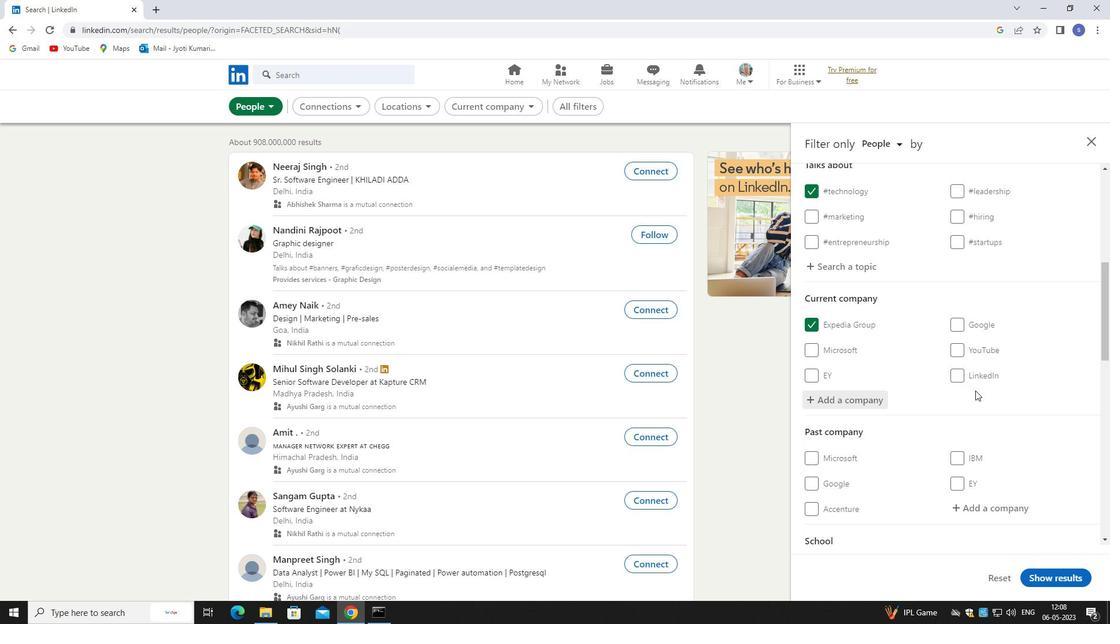 
Action: Mouse moved to (1000, 457)
Screenshot: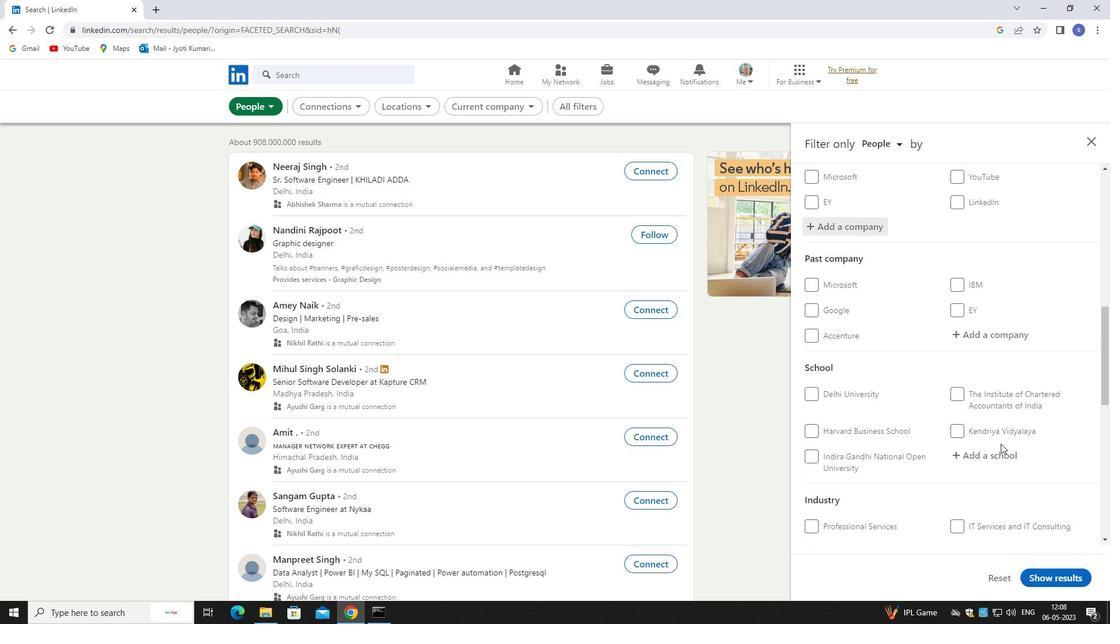 
Action: Mouse pressed left at (1000, 457)
Screenshot: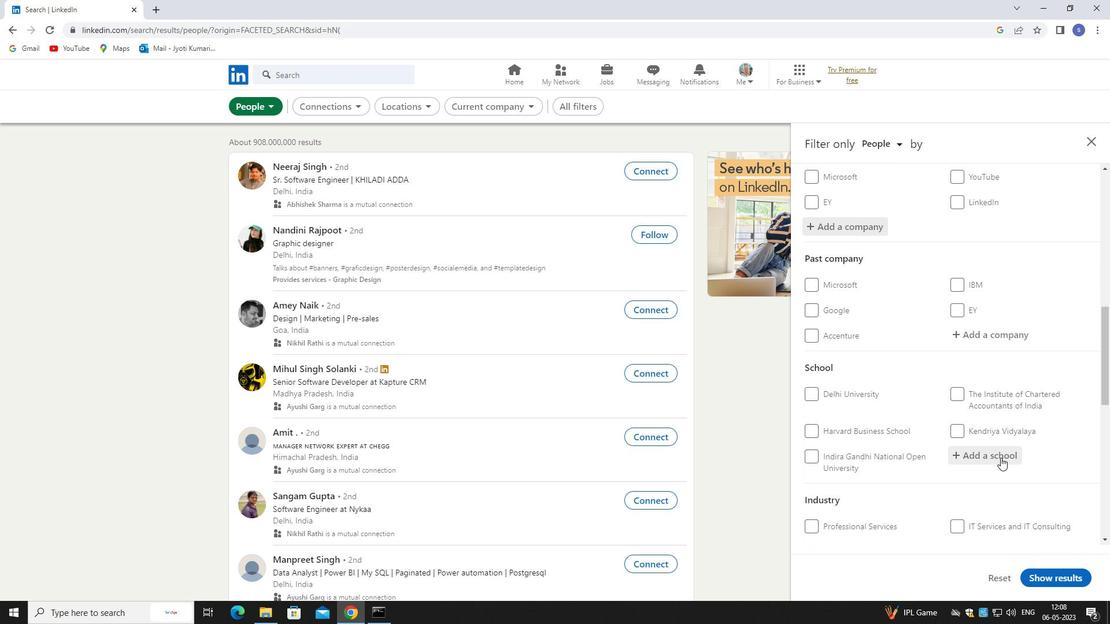 
Action: Mouse moved to (1000, 456)
Screenshot: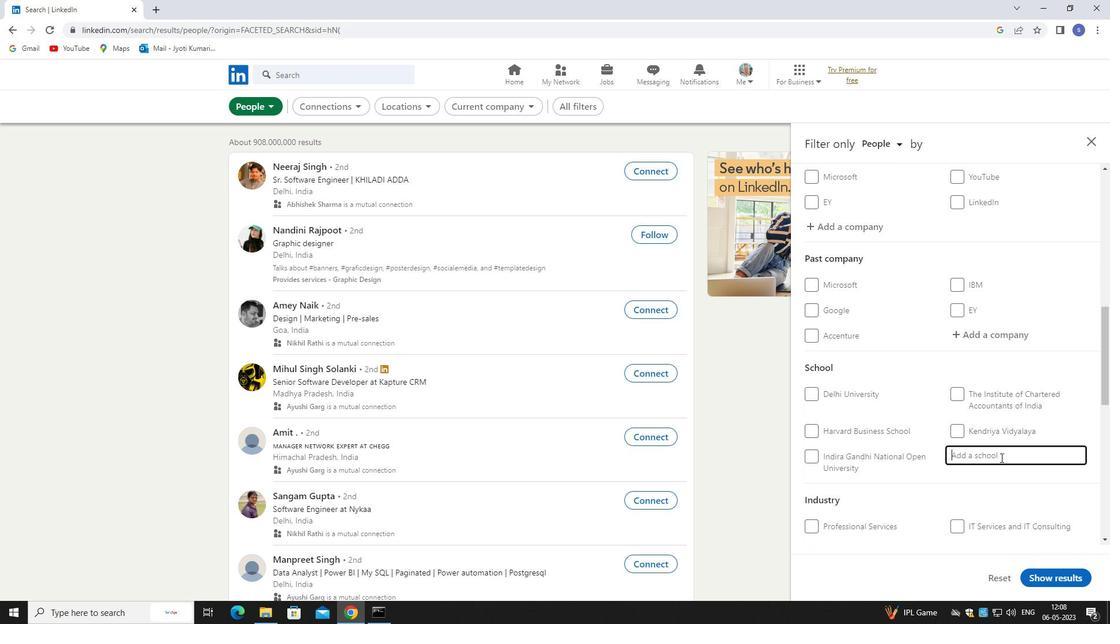 
Action: Key pressed VIT<Key.space>
Screenshot: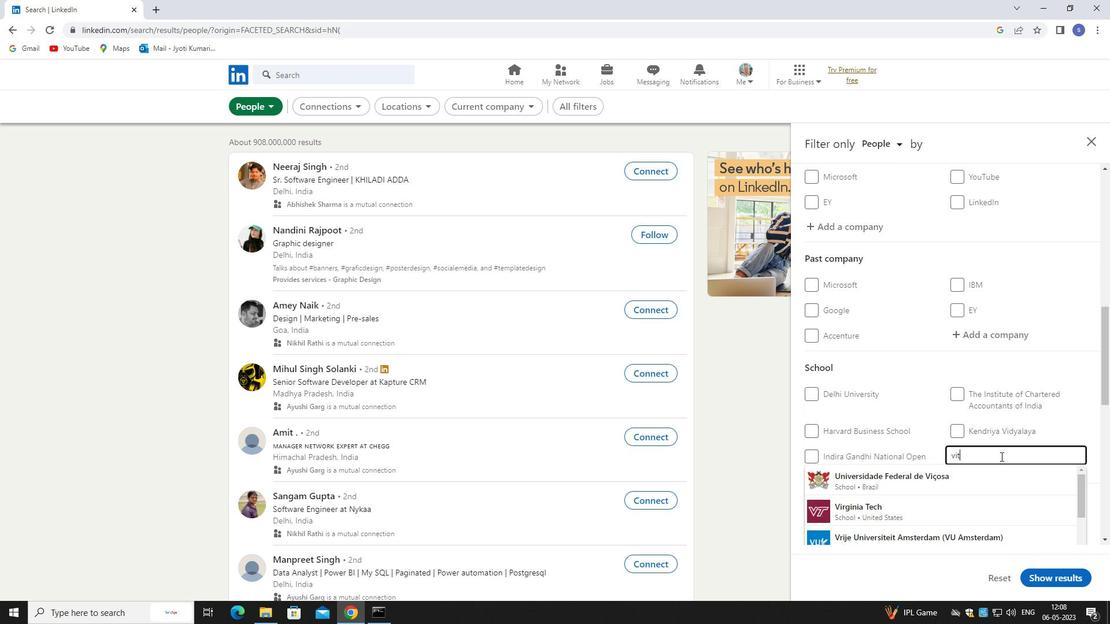 
Action: Mouse moved to (984, 531)
Screenshot: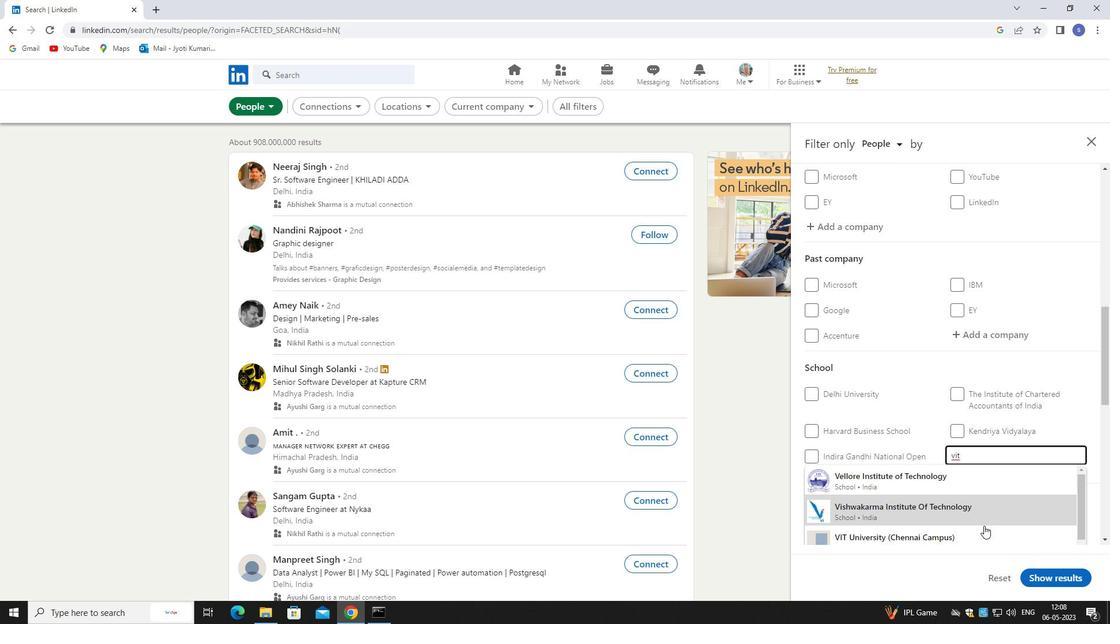 
Action: Mouse pressed left at (984, 531)
Screenshot: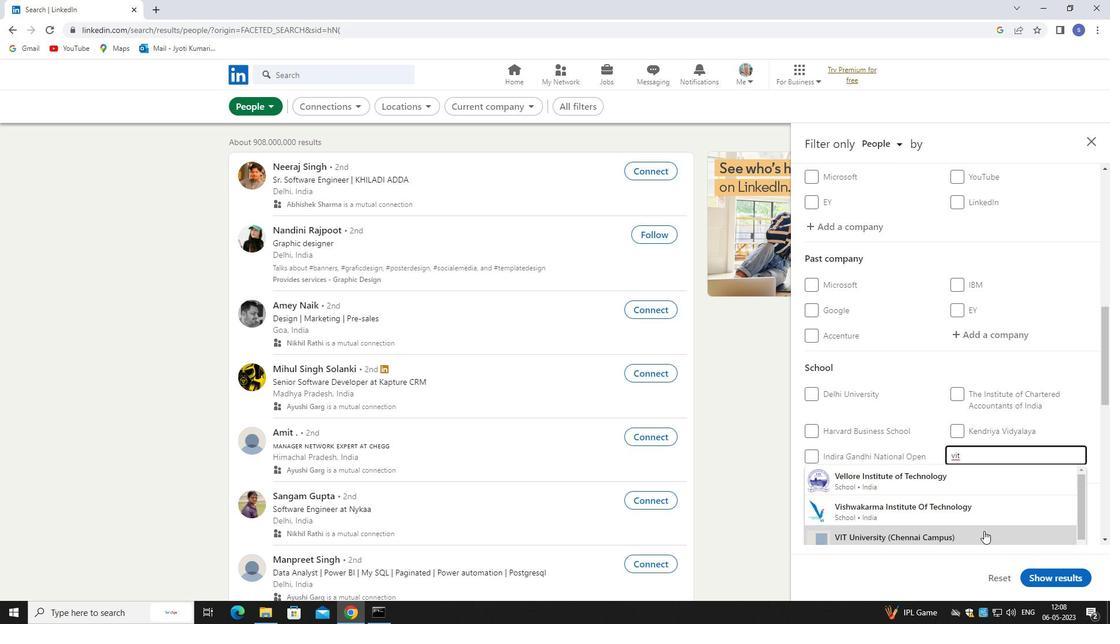 
Action: Mouse moved to (997, 461)
Screenshot: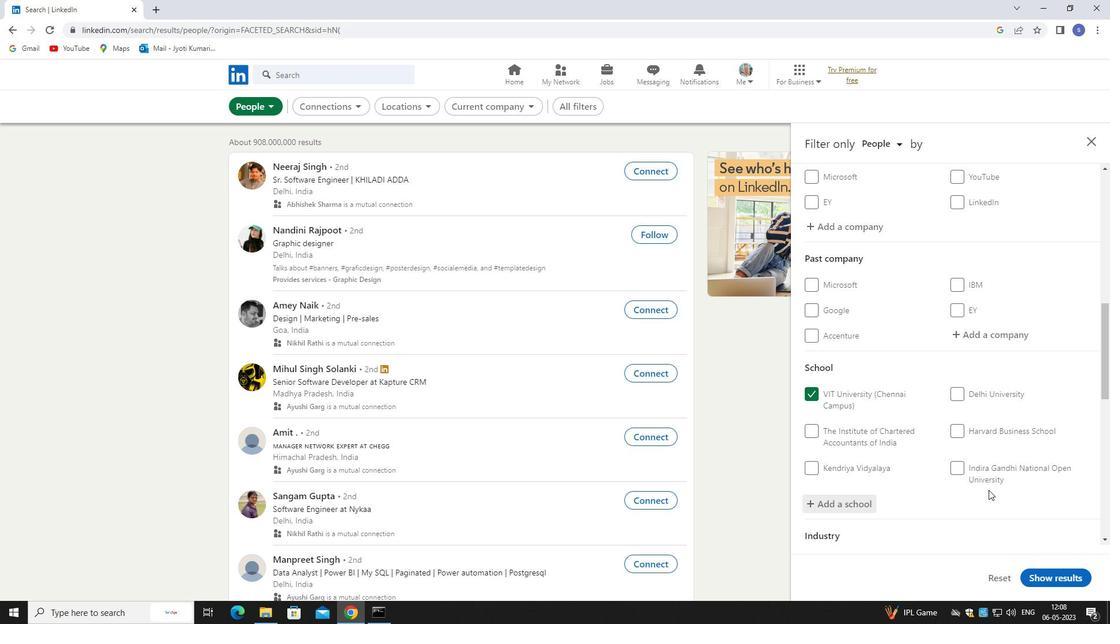 
Action: Mouse scrolled (997, 461) with delta (0, 0)
Screenshot: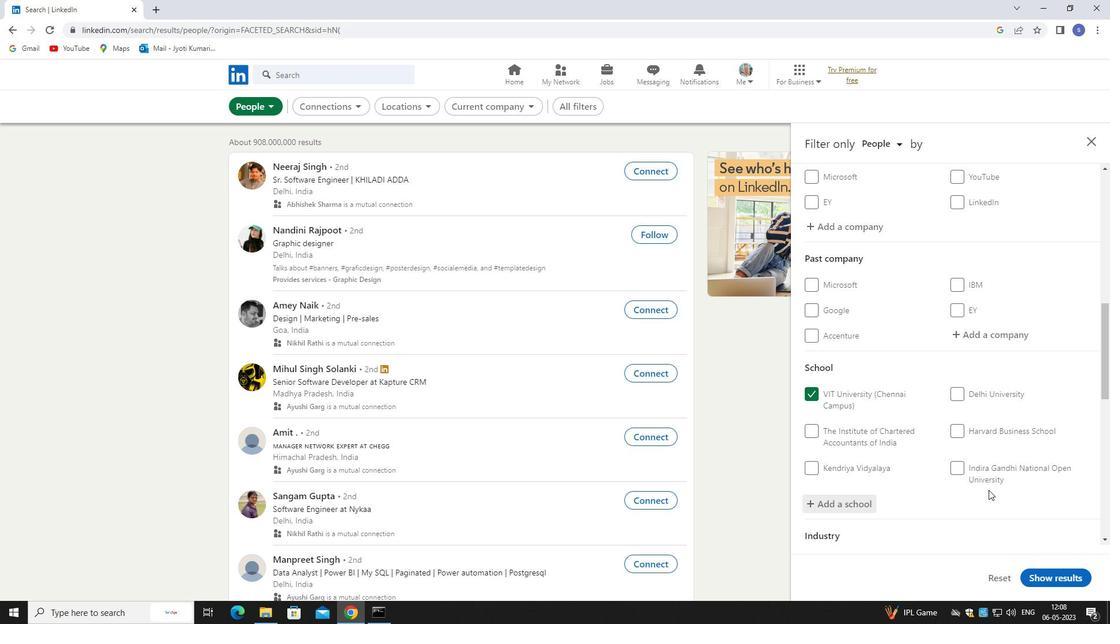 
Action: Mouse moved to (997, 461)
Screenshot: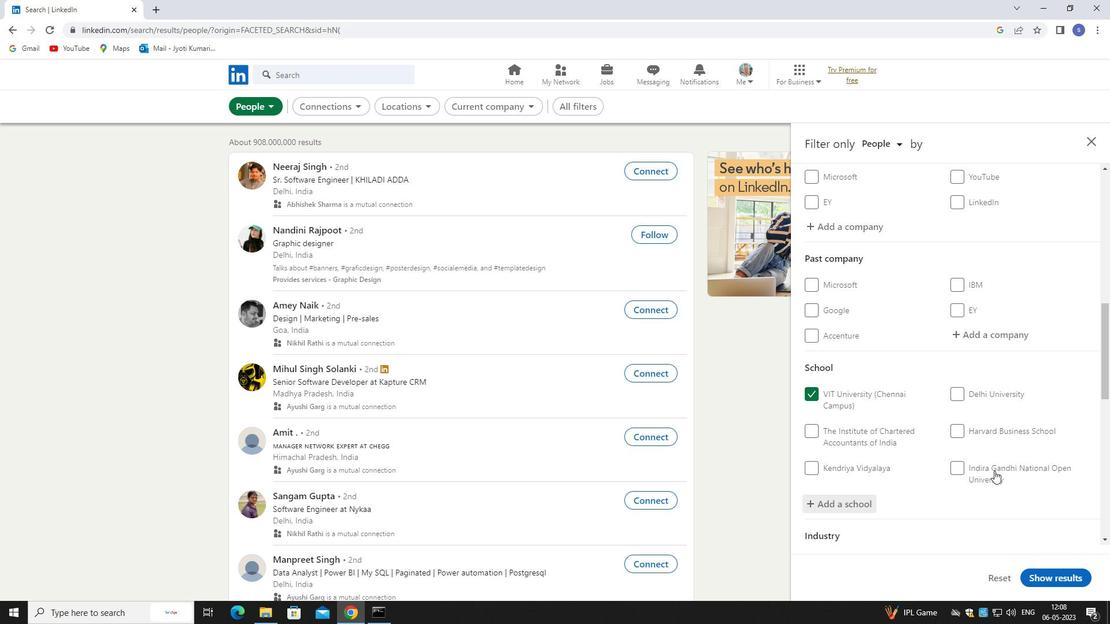 
Action: Mouse scrolled (997, 460) with delta (0, 0)
Screenshot: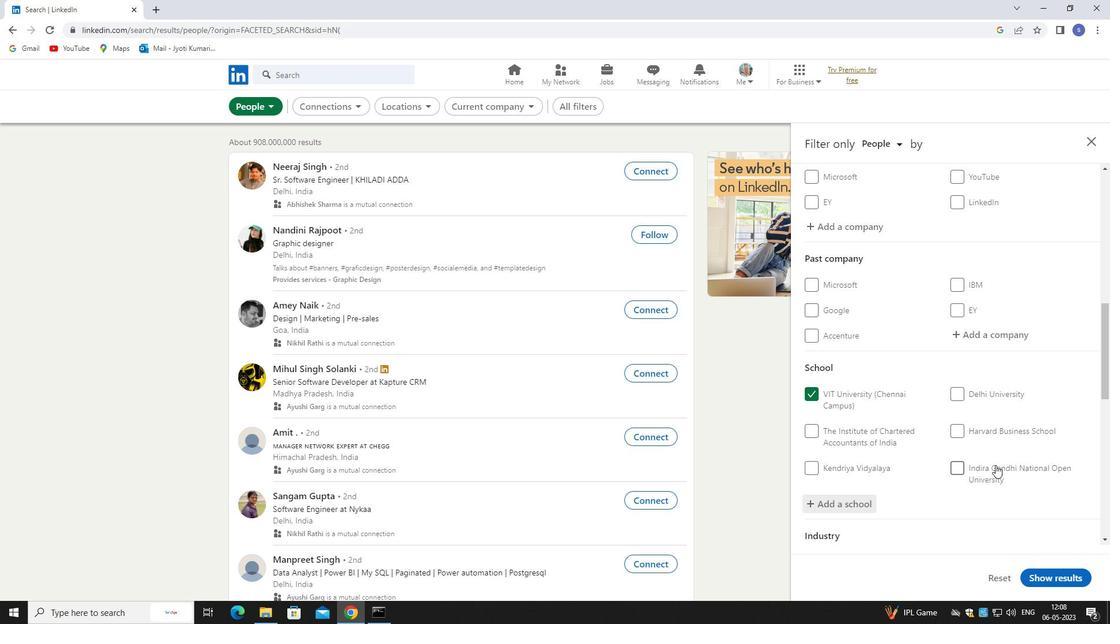 
Action: Mouse moved to (997, 460)
Screenshot: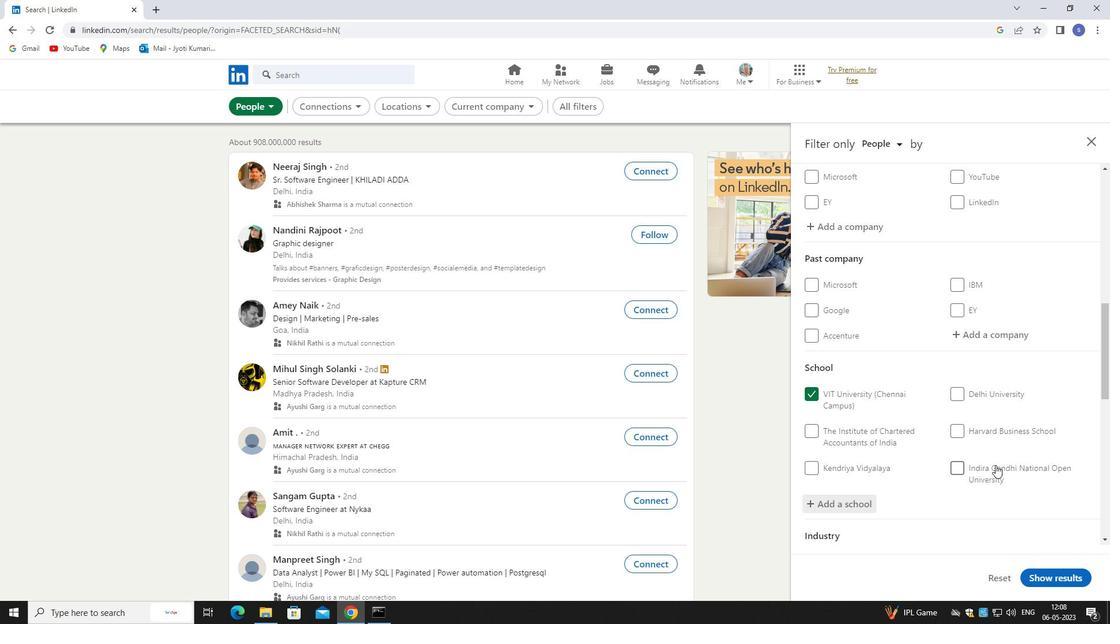 
Action: Mouse scrolled (997, 460) with delta (0, 0)
Screenshot: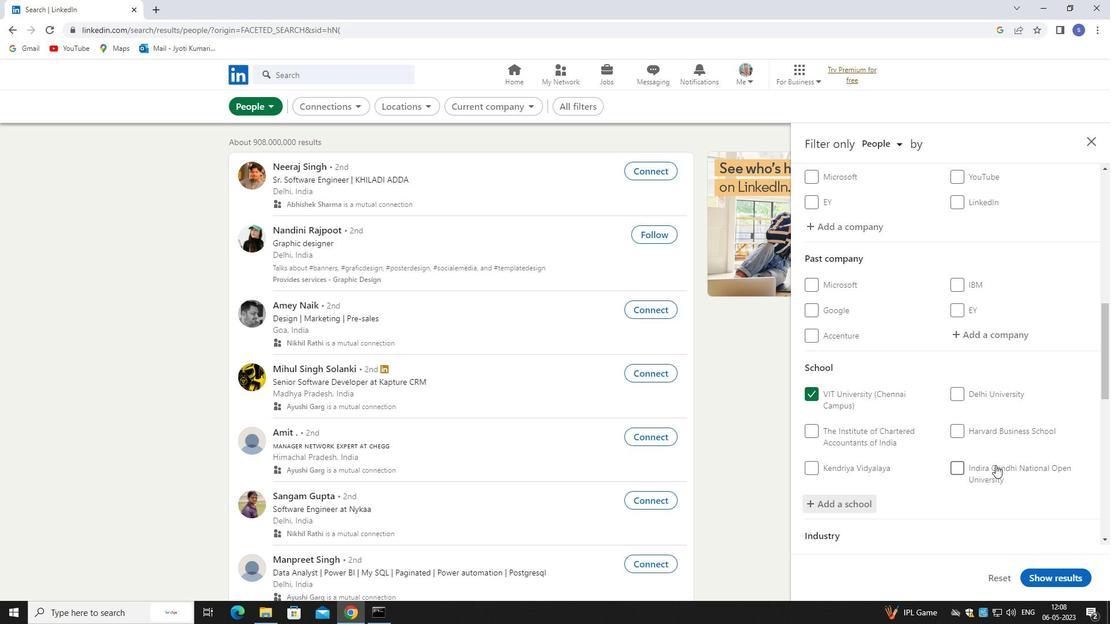 
Action: Mouse moved to (998, 460)
Screenshot: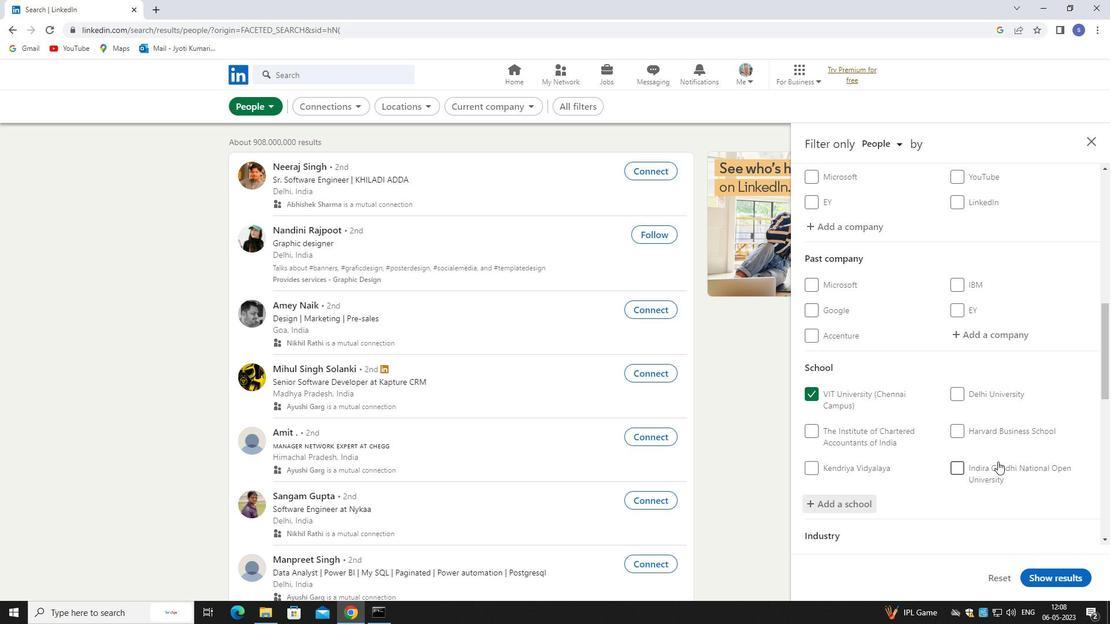 
Action: Mouse scrolled (998, 459) with delta (0, 0)
Screenshot: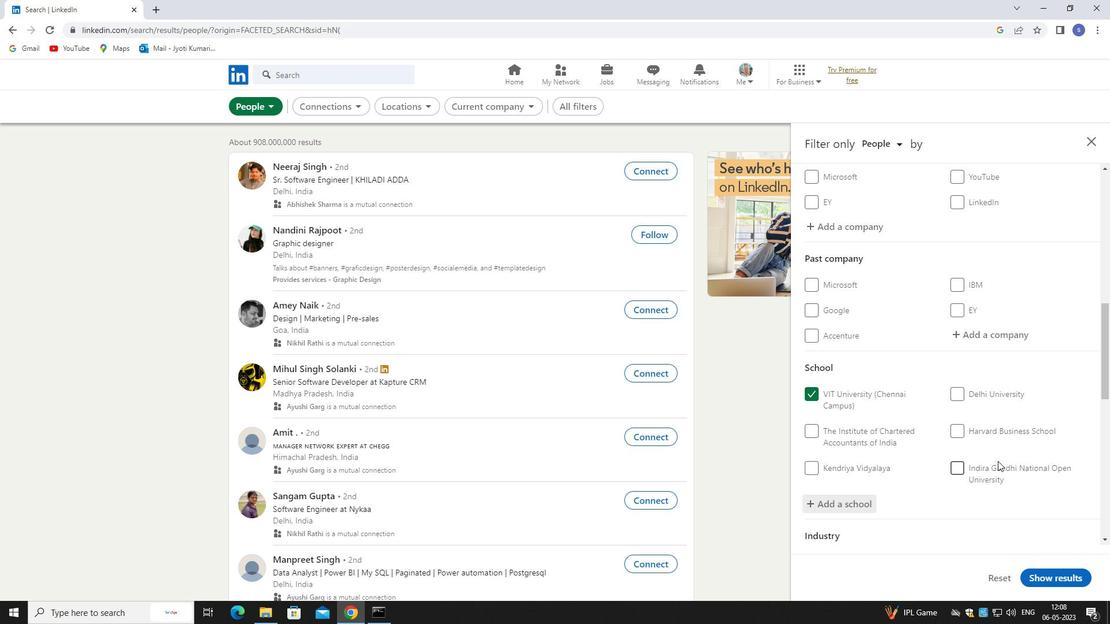 
Action: Mouse moved to (988, 393)
Screenshot: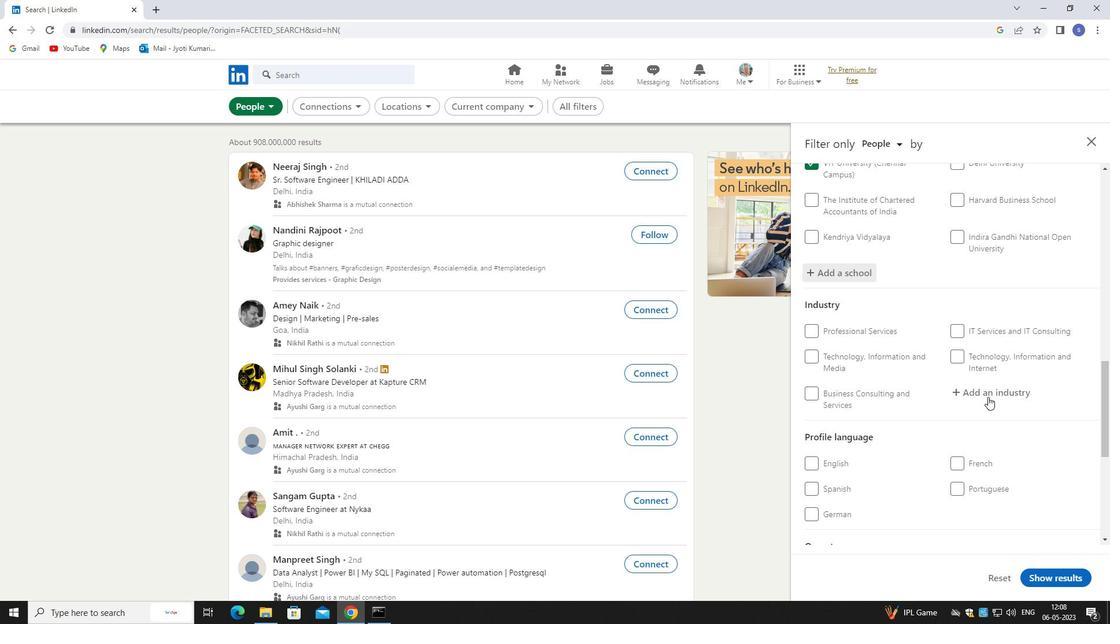 
Action: Mouse pressed left at (988, 393)
Screenshot: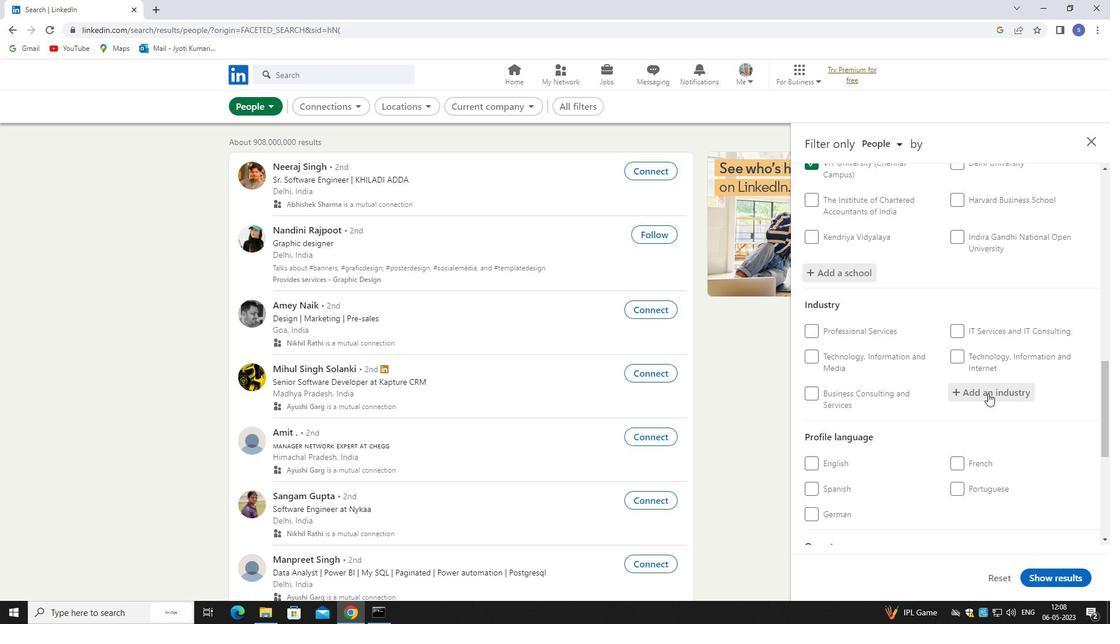 
Action: Mouse moved to (988, 393)
Screenshot: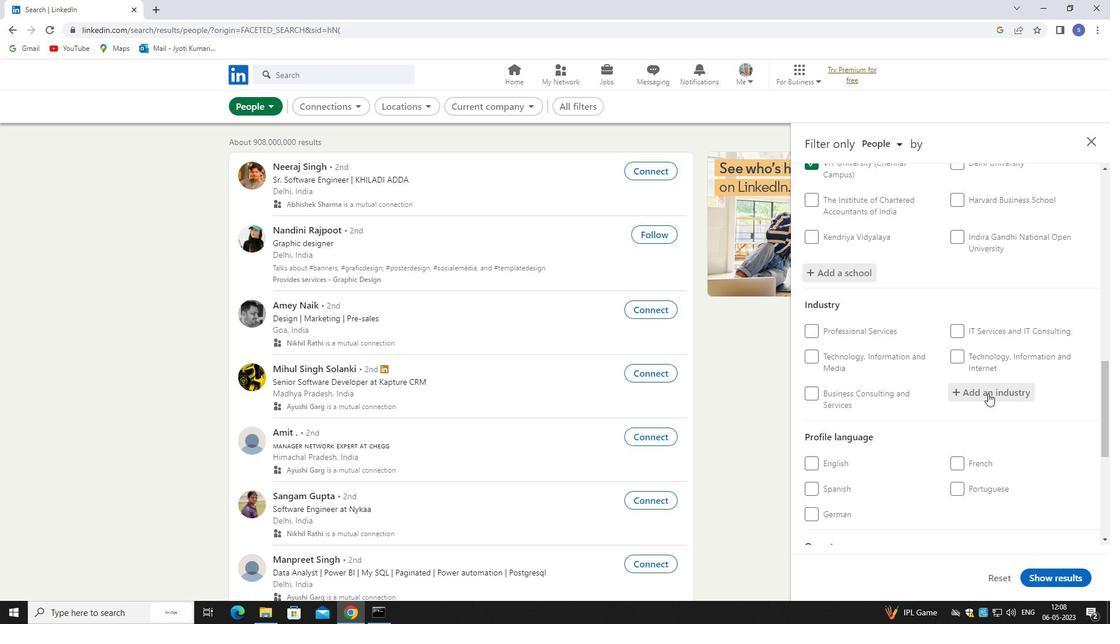 
Action: Key pressed RAT<Key.backspace><Key.backspace>ETAIL<Key.space>HEALTH
Screenshot: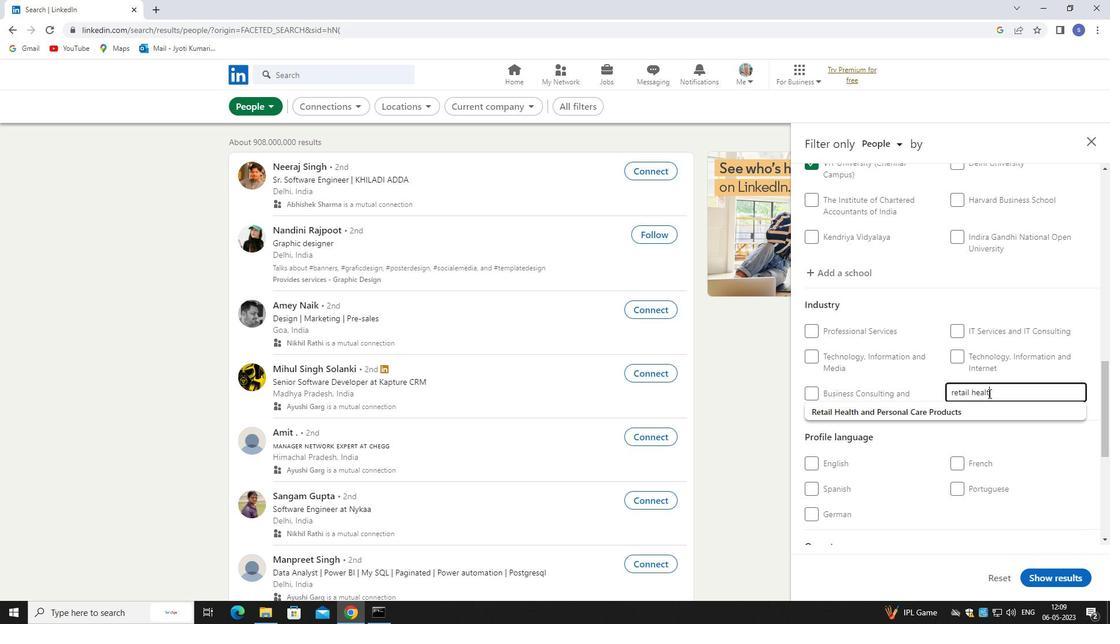 
Action: Mouse moved to (937, 413)
Screenshot: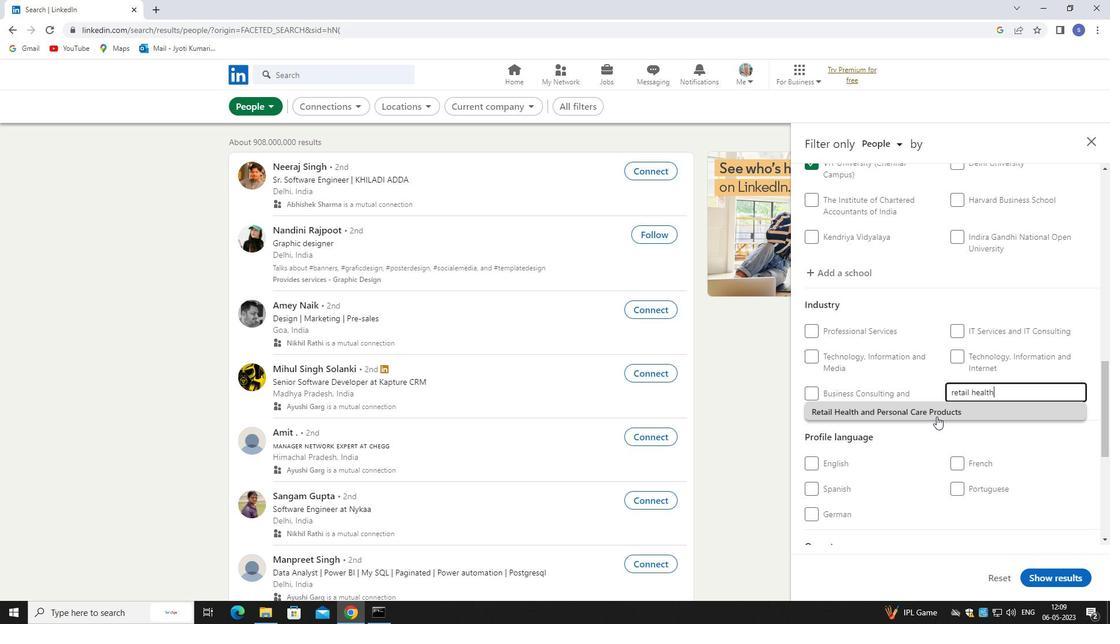 
Action: Mouse pressed left at (937, 413)
Screenshot: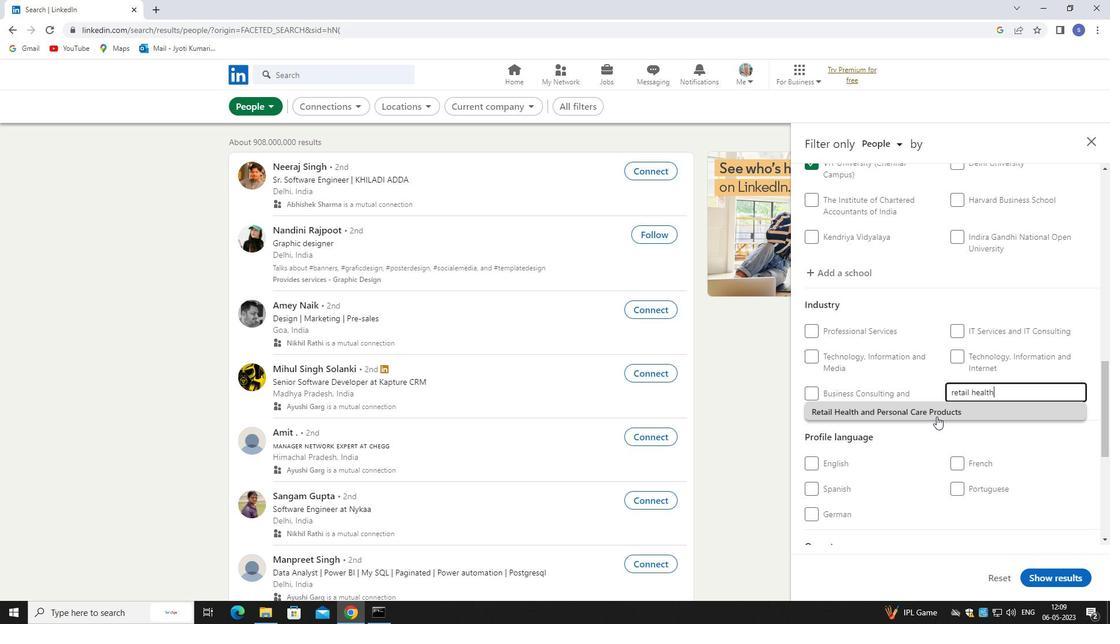 
Action: Mouse moved to (937, 411)
Screenshot: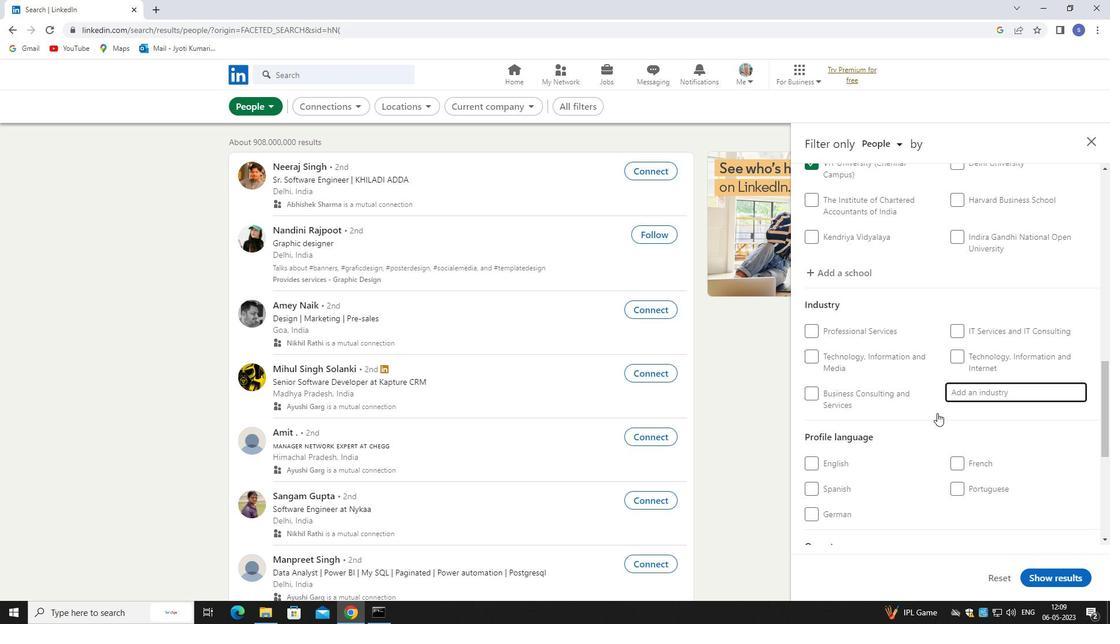 
Action: Mouse scrolled (937, 410) with delta (0, 0)
Screenshot: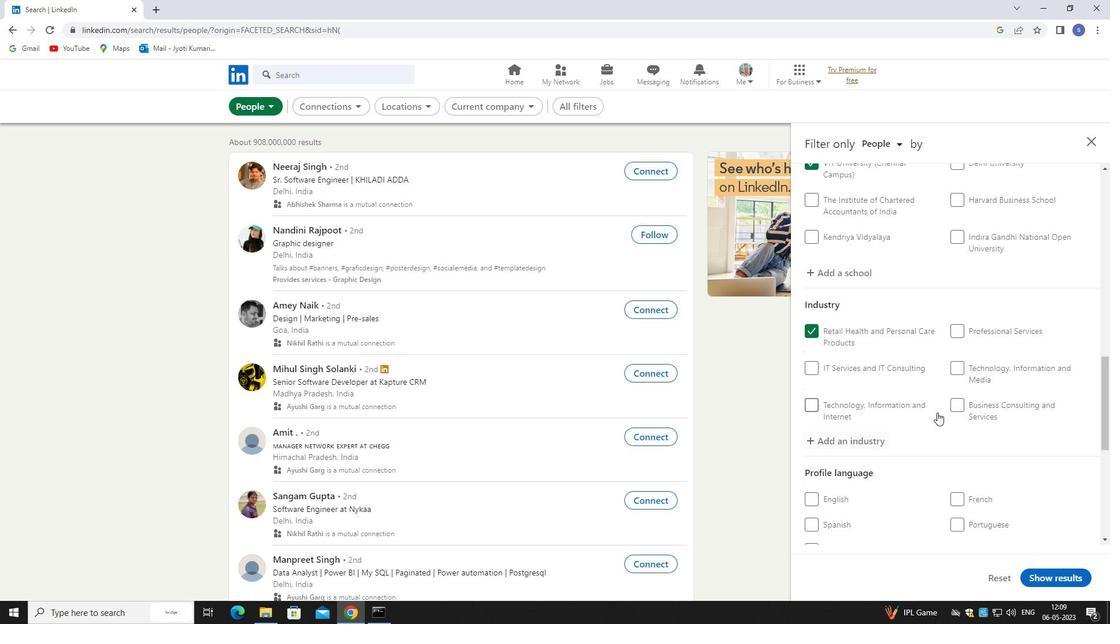 
Action: Mouse scrolled (937, 410) with delta (0, 0)
Screenshot: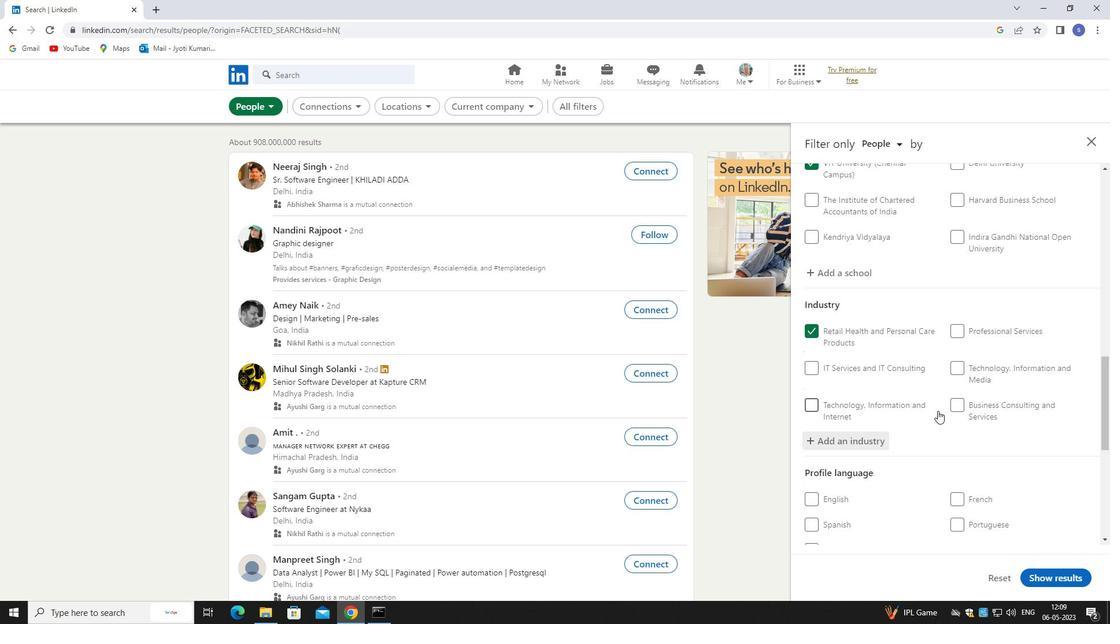 
Action: Mouse scrolled (937, 410) with delta (0, 0)
Screenshot: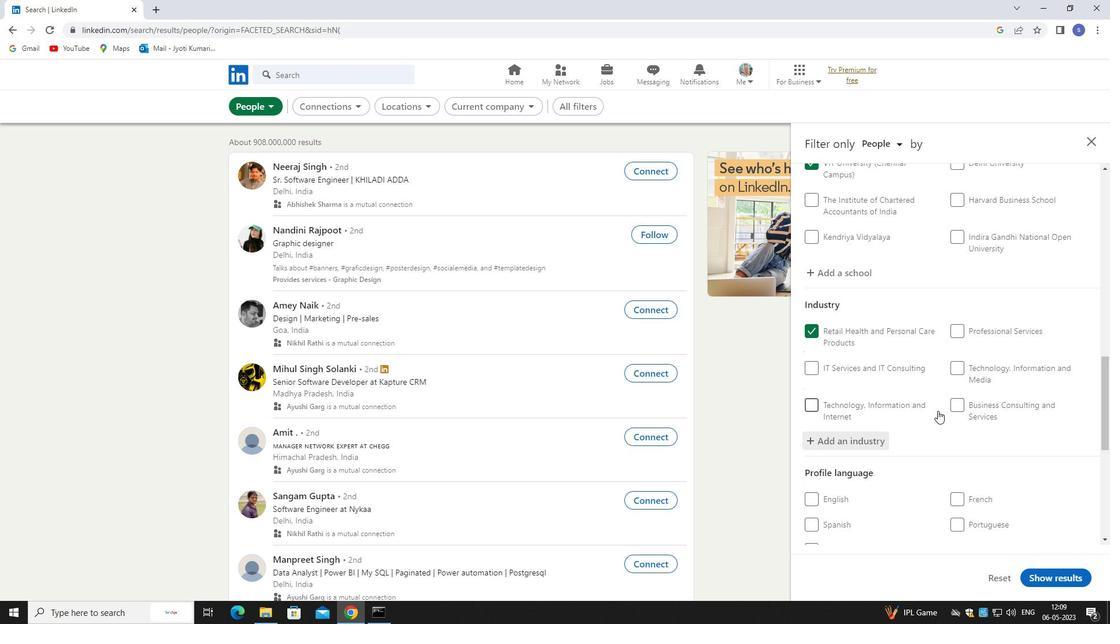 
Action: Mouse moved to (937, 411)
Screenshot: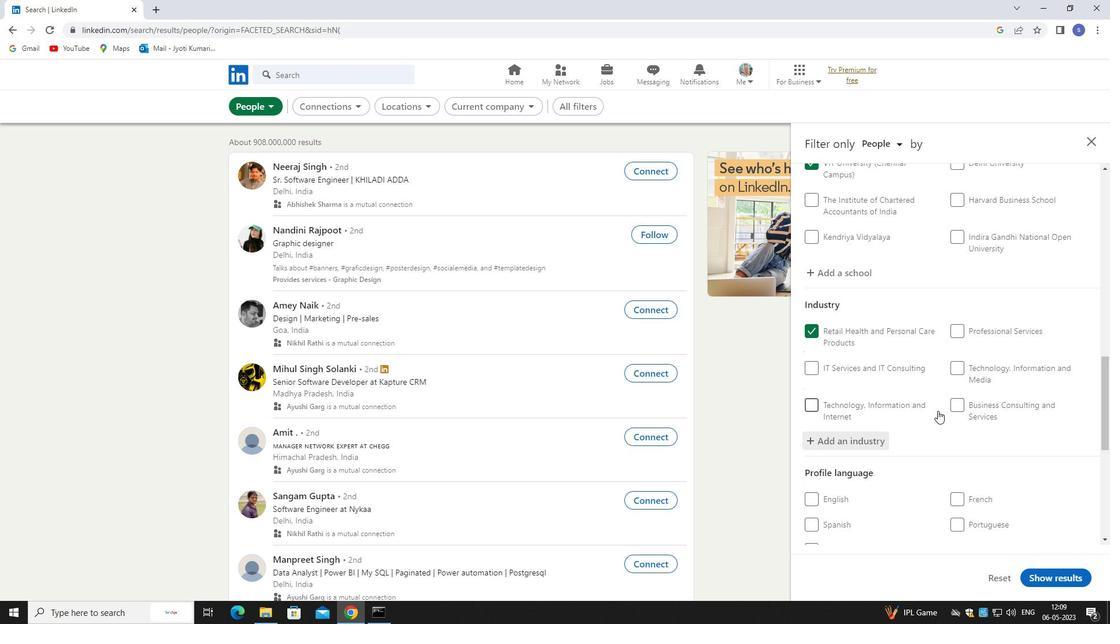 
Action: Mouse scrolled (937, 410) with delta (0, 0)
Screenshot: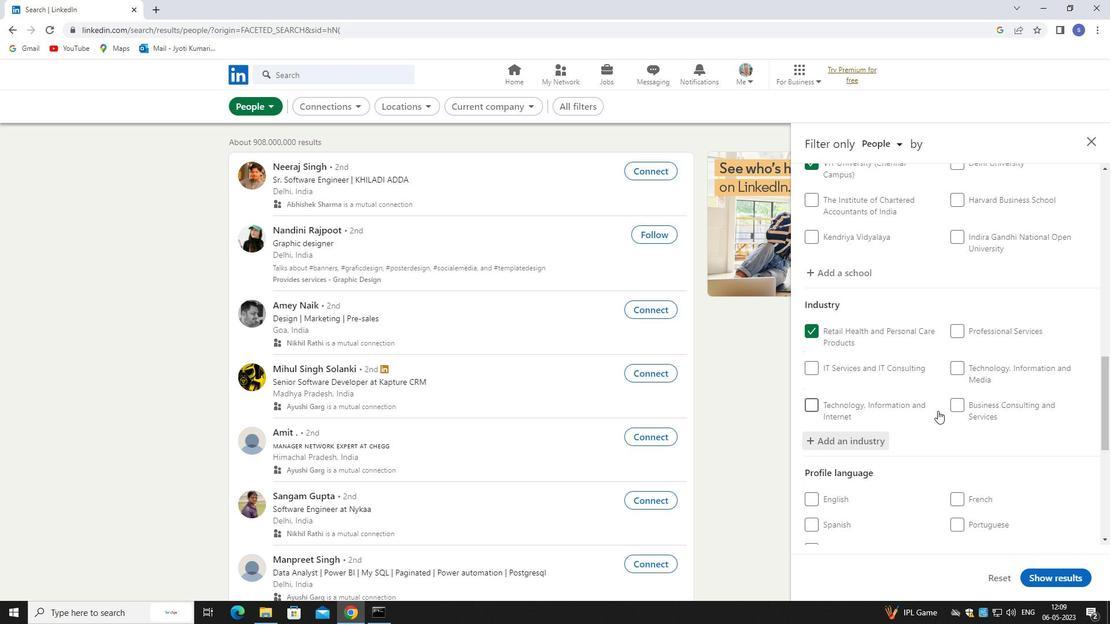 
Action: Mouse moved to (986, 268)
Screenshot: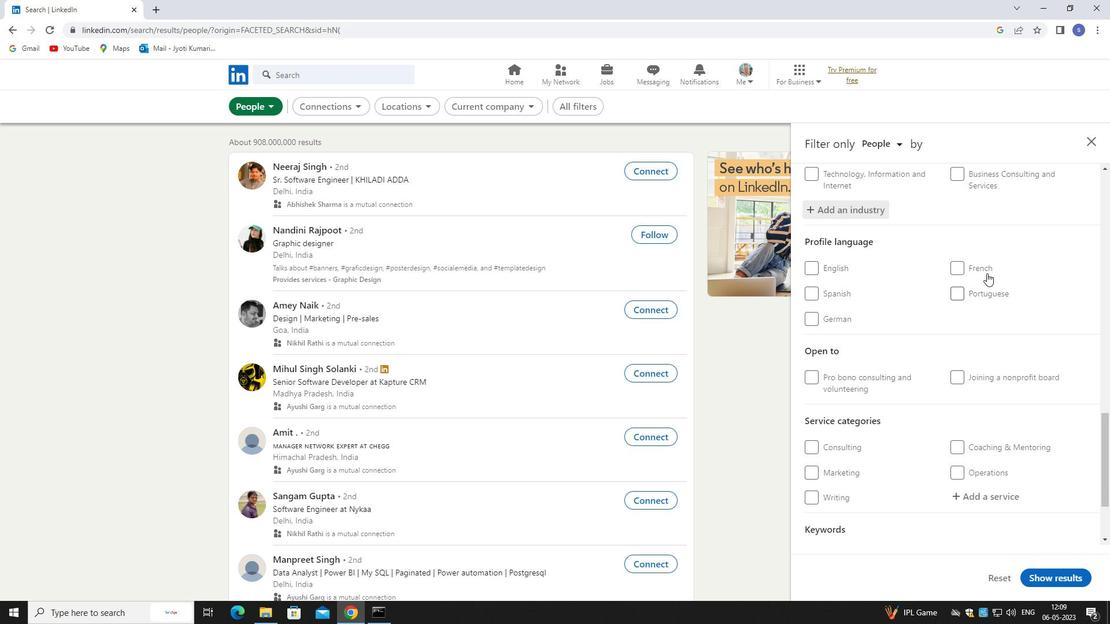 
Action: Mouse pressed left at (986, 268)
Screenshot: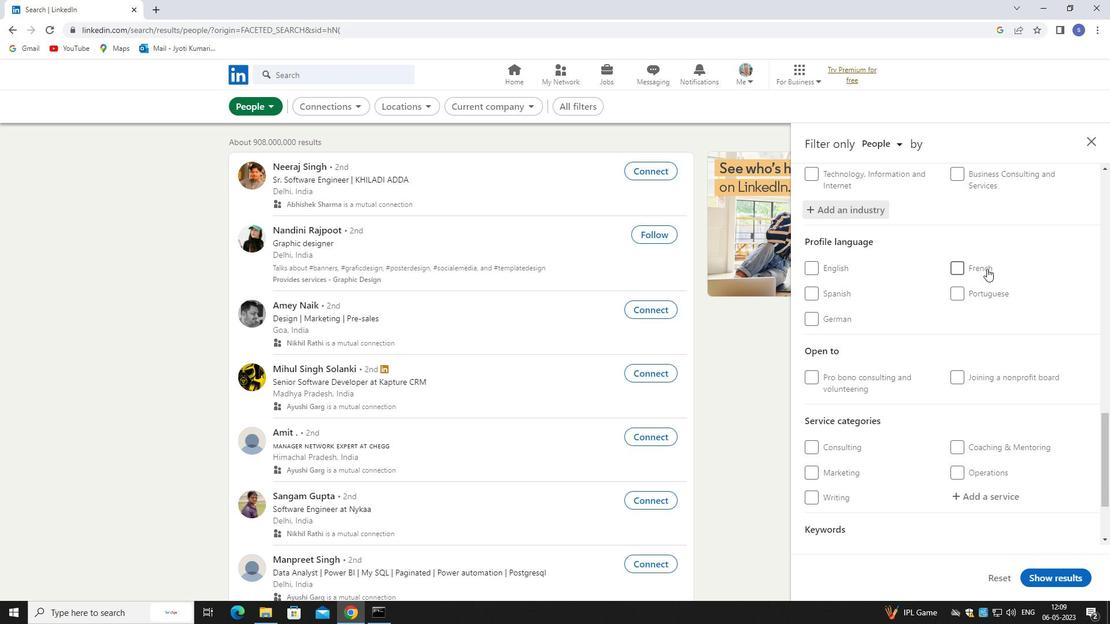 
Action: Mouse moved to (959, 396)
Screenshot: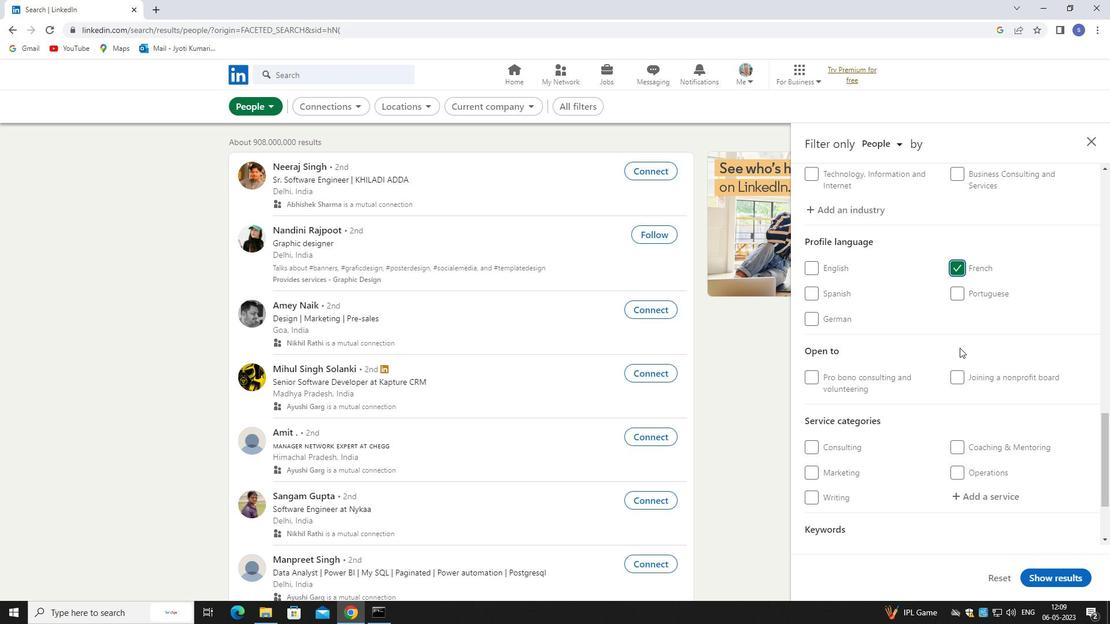 
Action: Mouse scrolled (959, 396) with delta (0, 0)
Screenshot: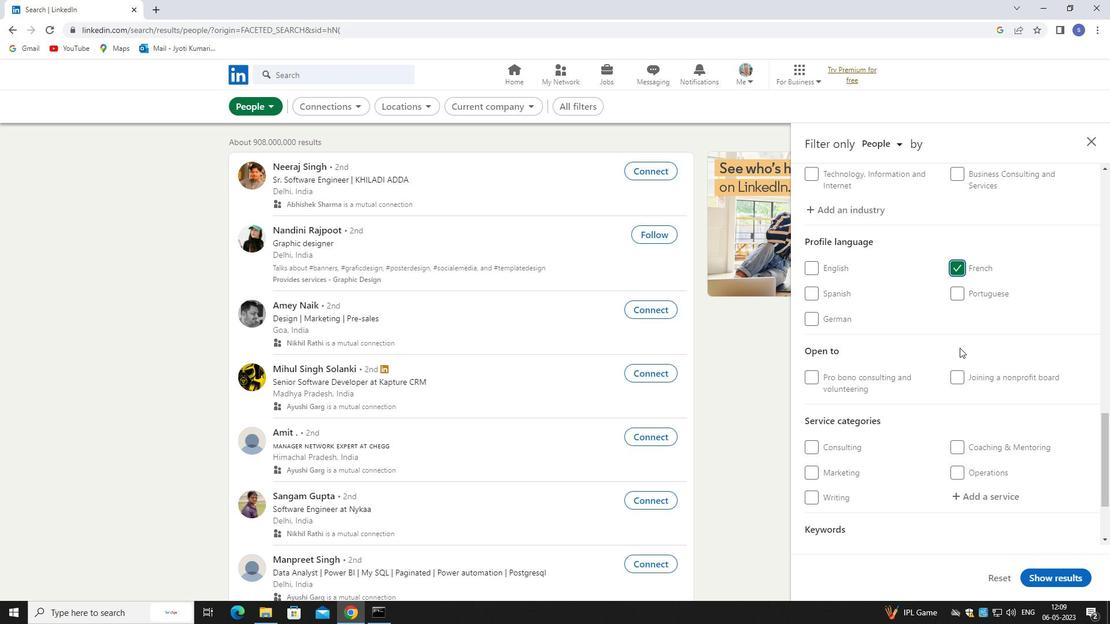 
Action: Mouse moved to (959, 405)
Screenshot: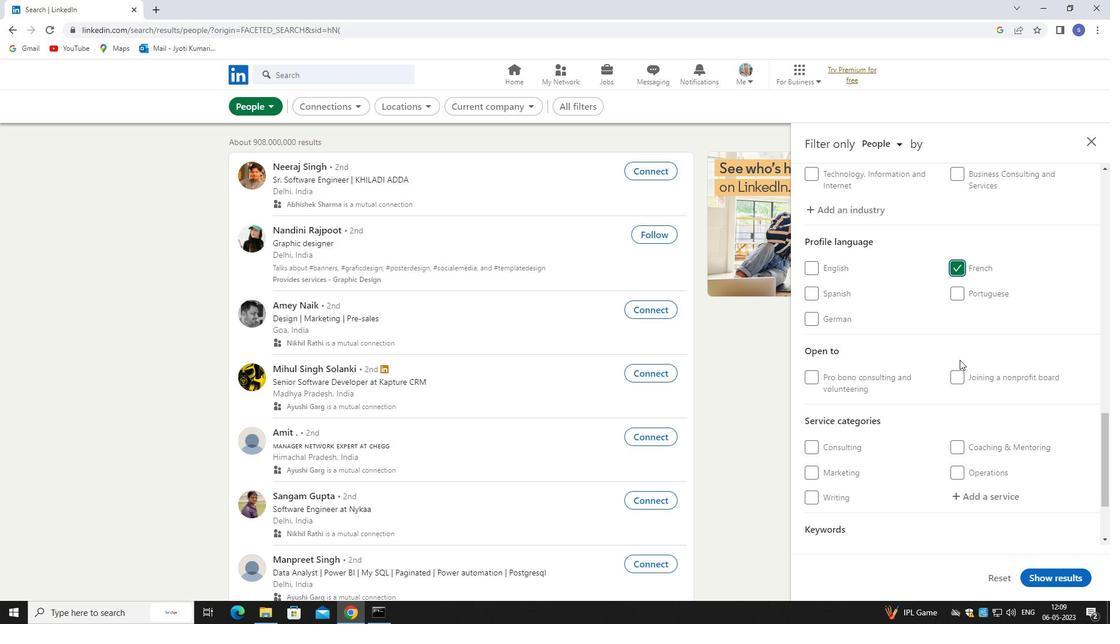 
Action: Mouse scrolled (959, 404) with delta (0, 0)
Screenshot: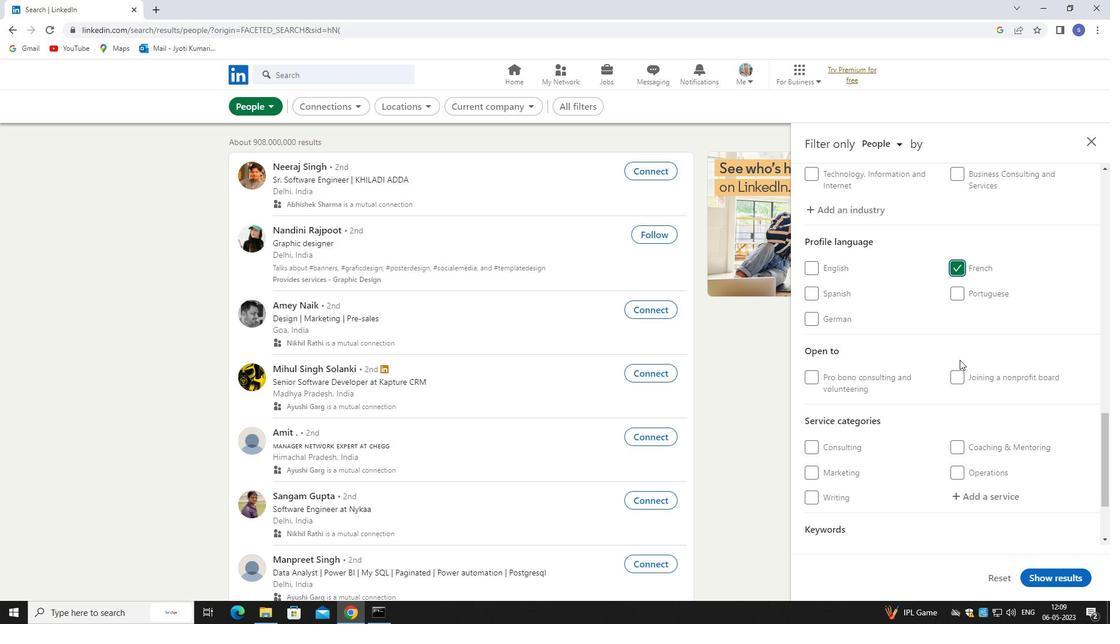 
Action: Mouse moved to (959, 407)
Screenshot: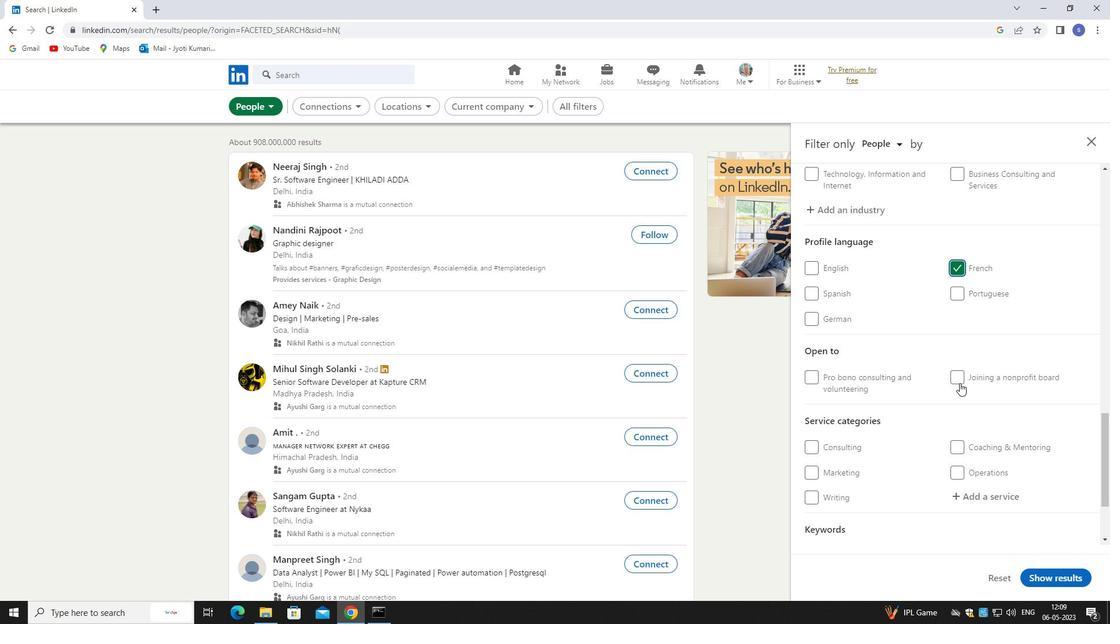 
Action: Mouse scrolled (959, 407) with delta (0, 0)
Screenshot: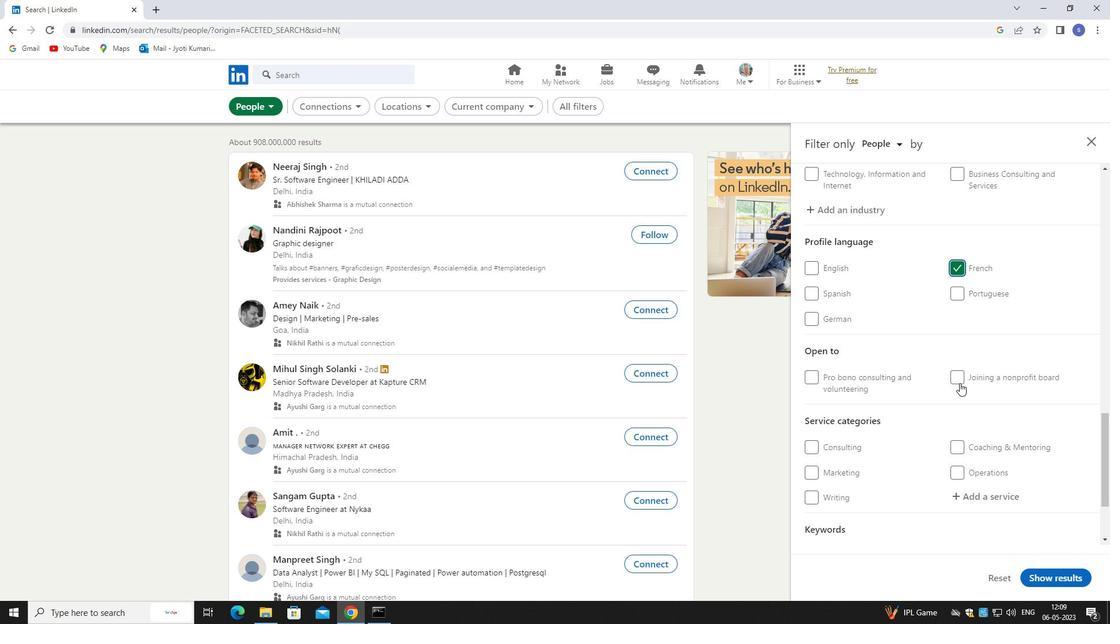 
Action: Mouse moved to (985, 379)
Screenshot: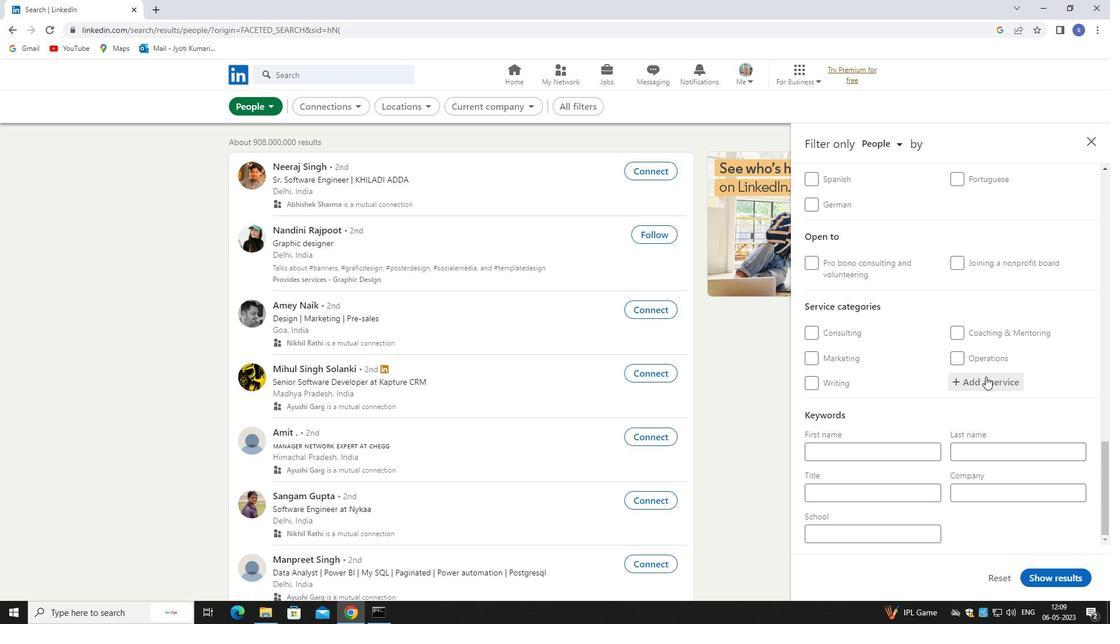 
Action: Mouse pressed left at (985, 379)
Screenshot: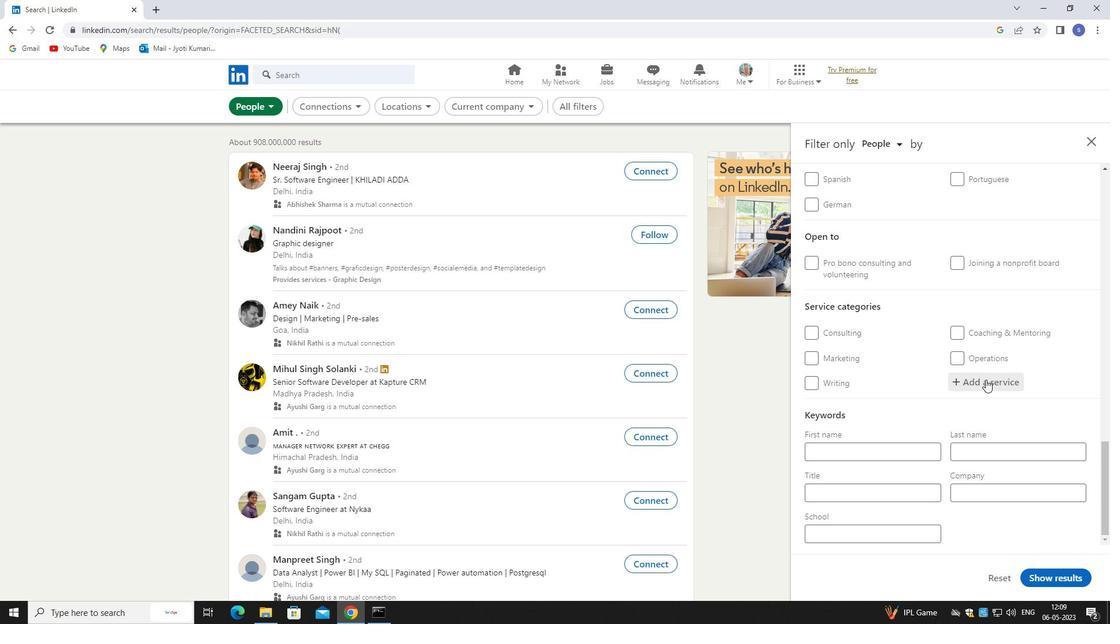 
Action: Mouse moved to (981, 379)
Screenshot: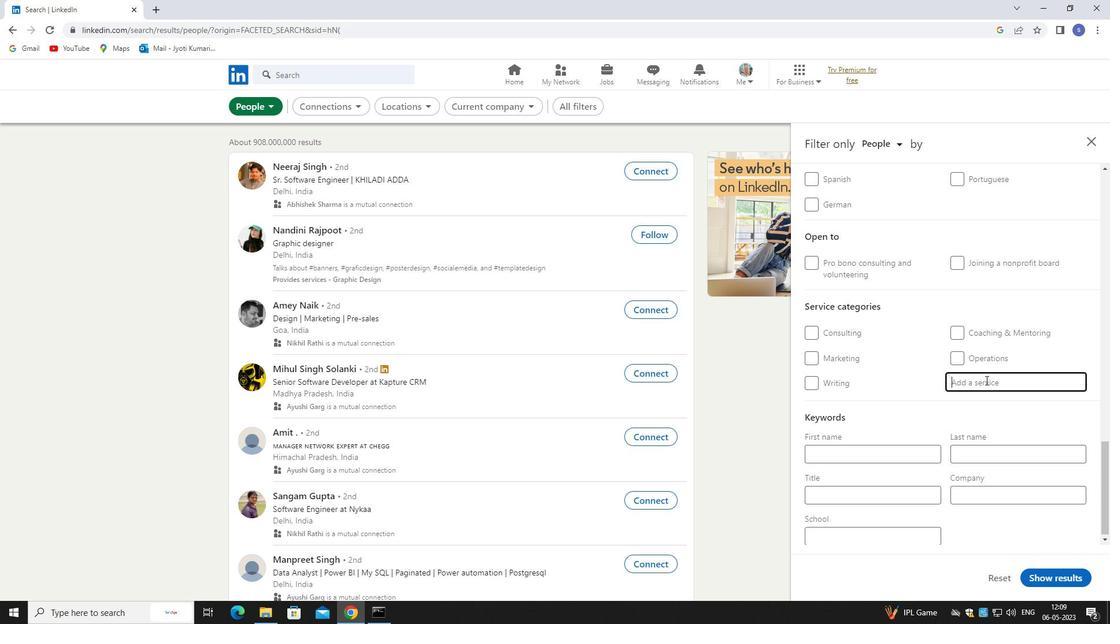 
Action: Key pressed TAX
Screenshot: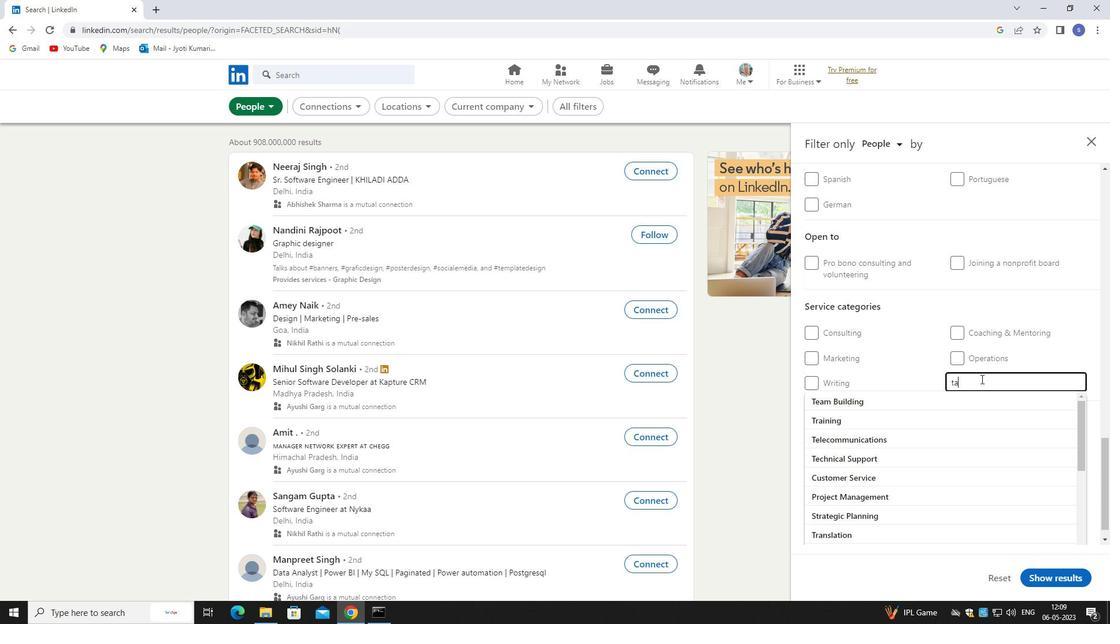 
Action: Mouse moved to (1006, 397)
Screenshot: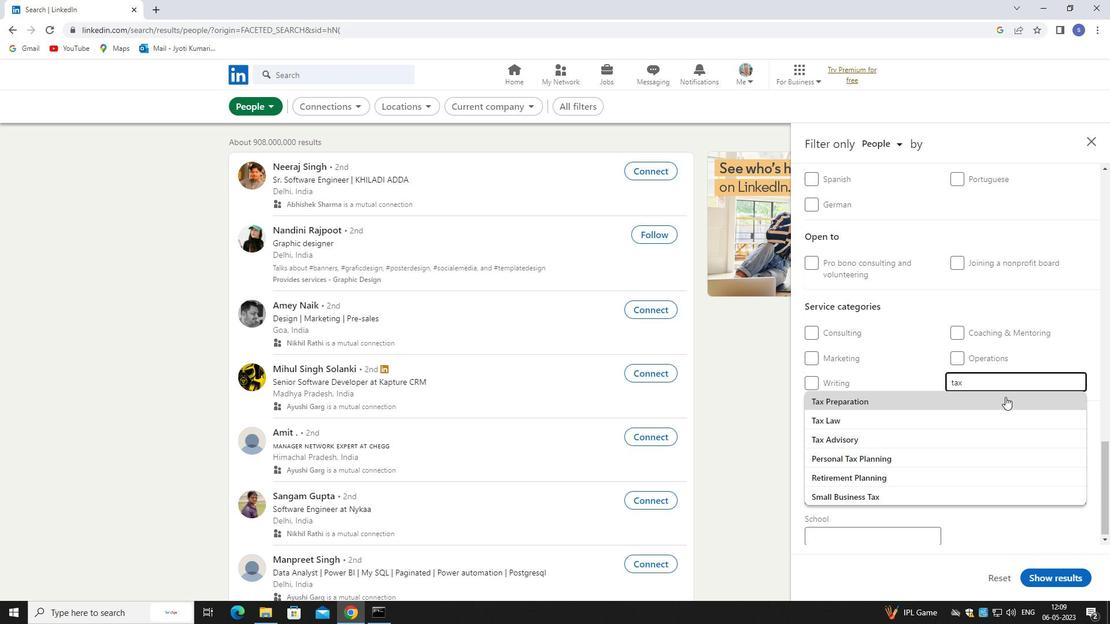 
Action: Mouse pressed left at (1006, 397)
Screenshot: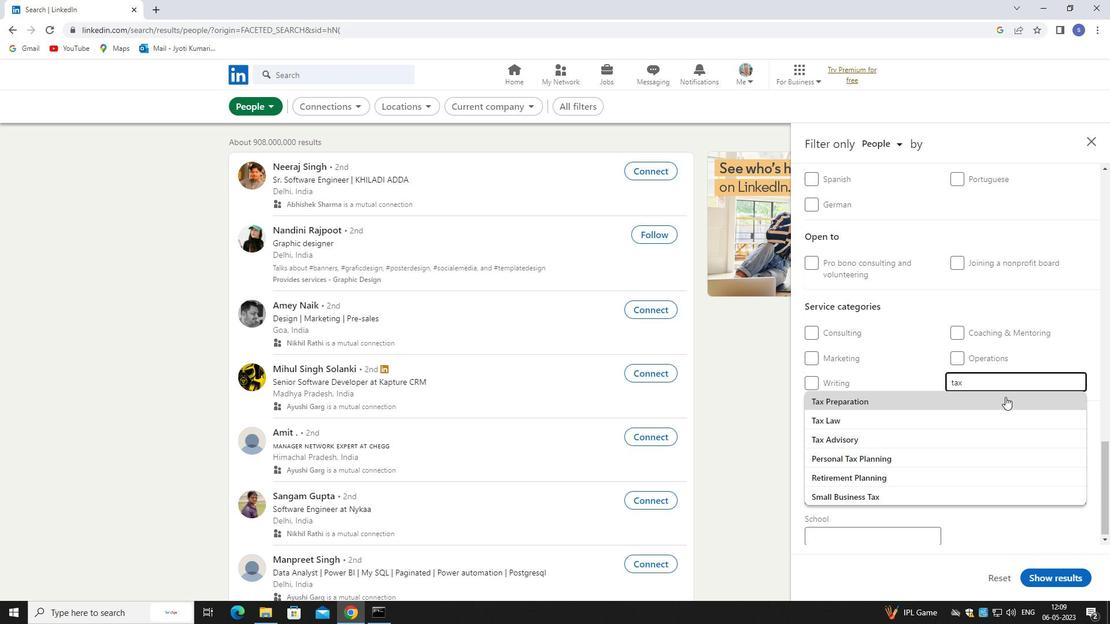 
Action: Mouse moved to (834, 515)
Screenshot: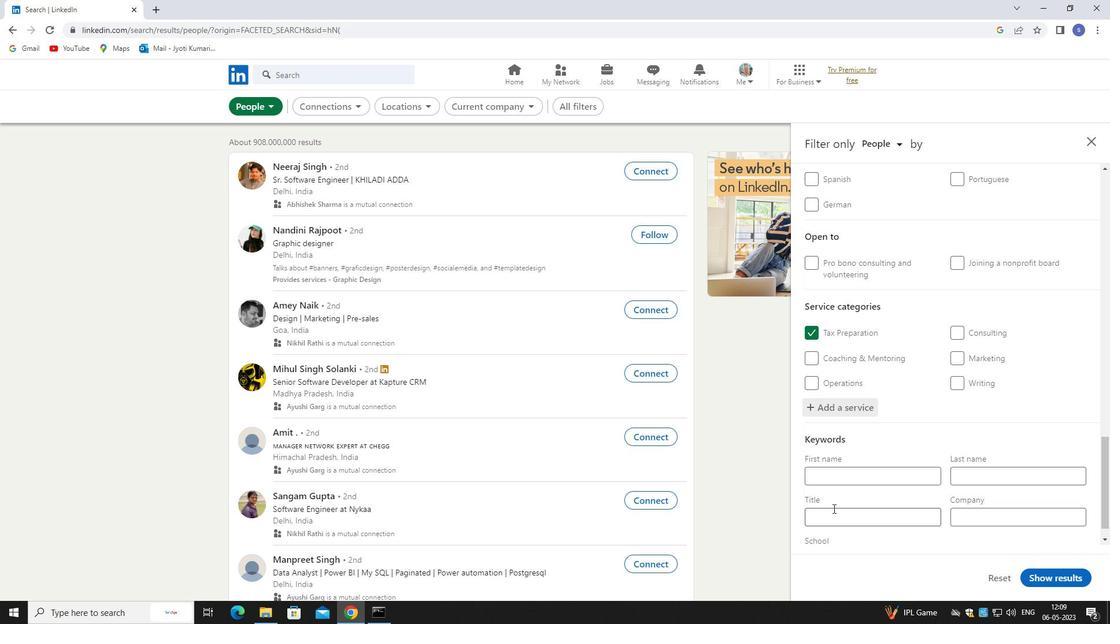 
Action: Mouse pressed left at (834, 515)
Screenshot: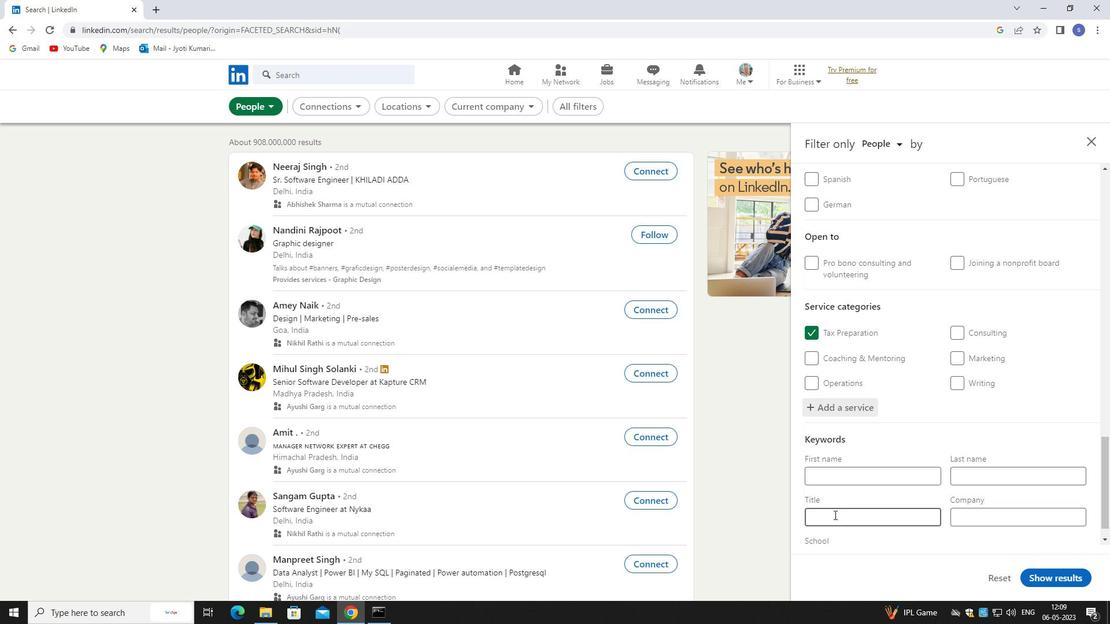 
Action: Mouse moved to (827, 518)
Screenshot: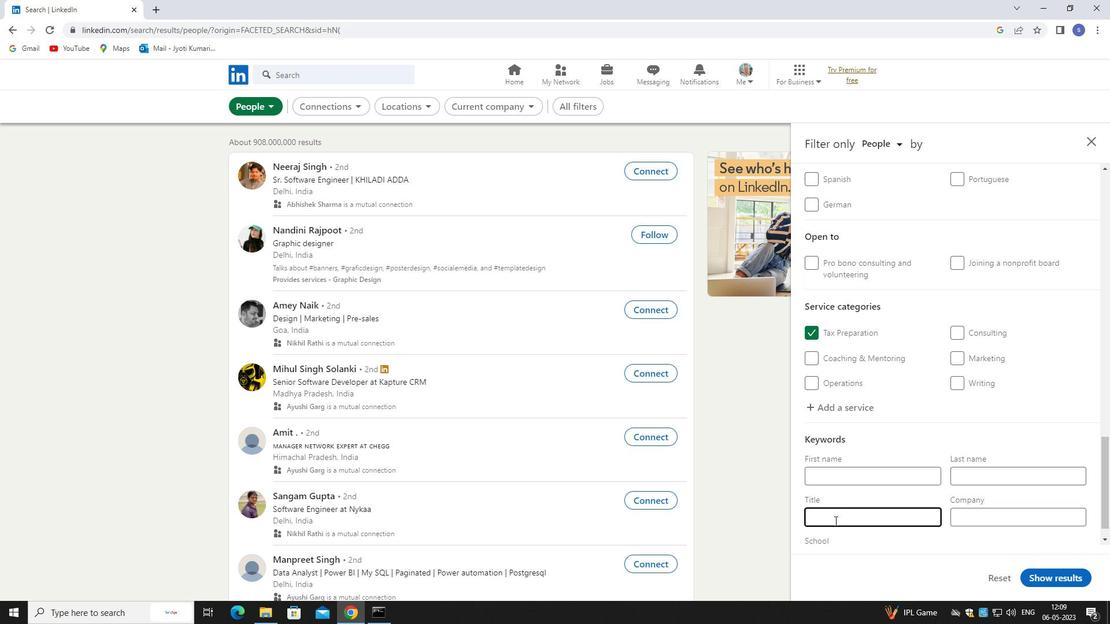 
Action: Key pressed <Key.shift>WEDDING<Key.space><Key.shift>ATTENDANT
Screenshot: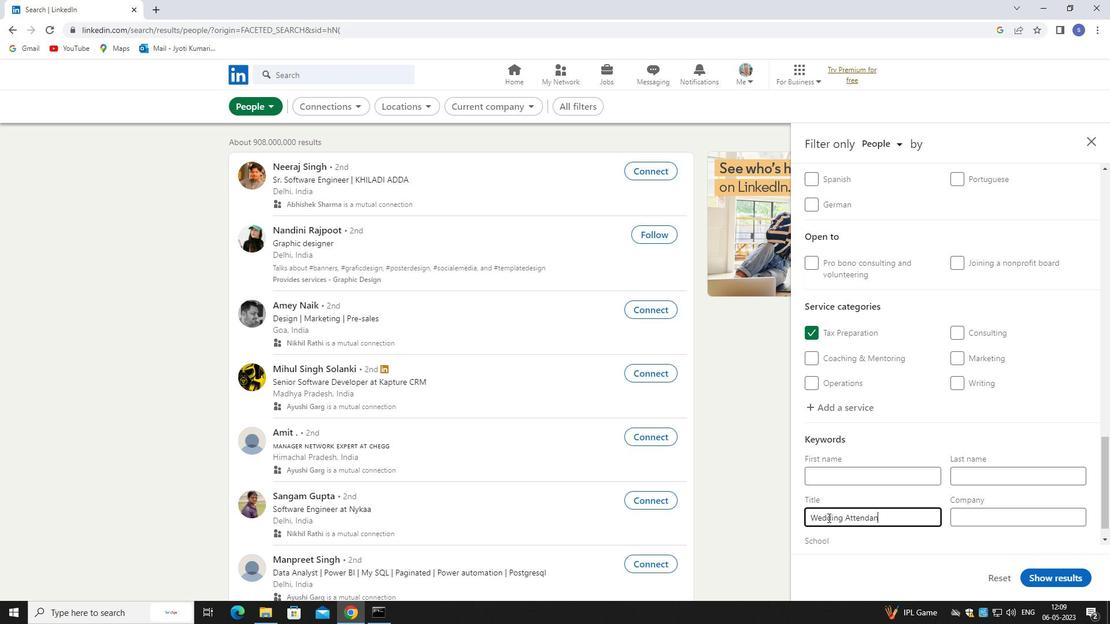 
Action: Mouse moved to (1052, 577)
Screenshot: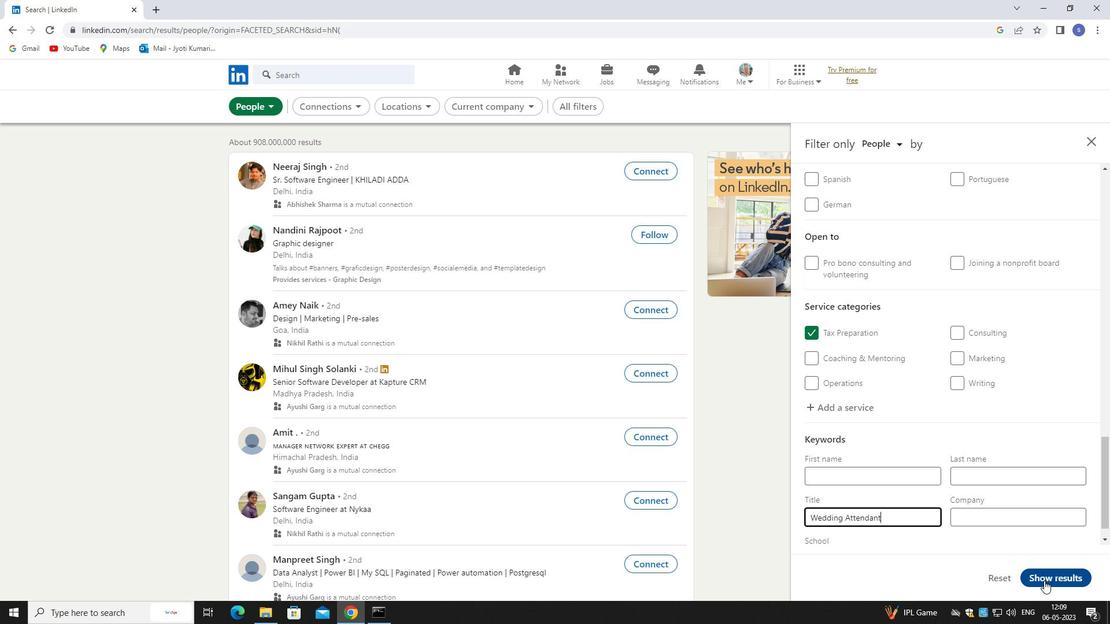 
Action: Mouse pressed left at (1052, 577)
Screenshot: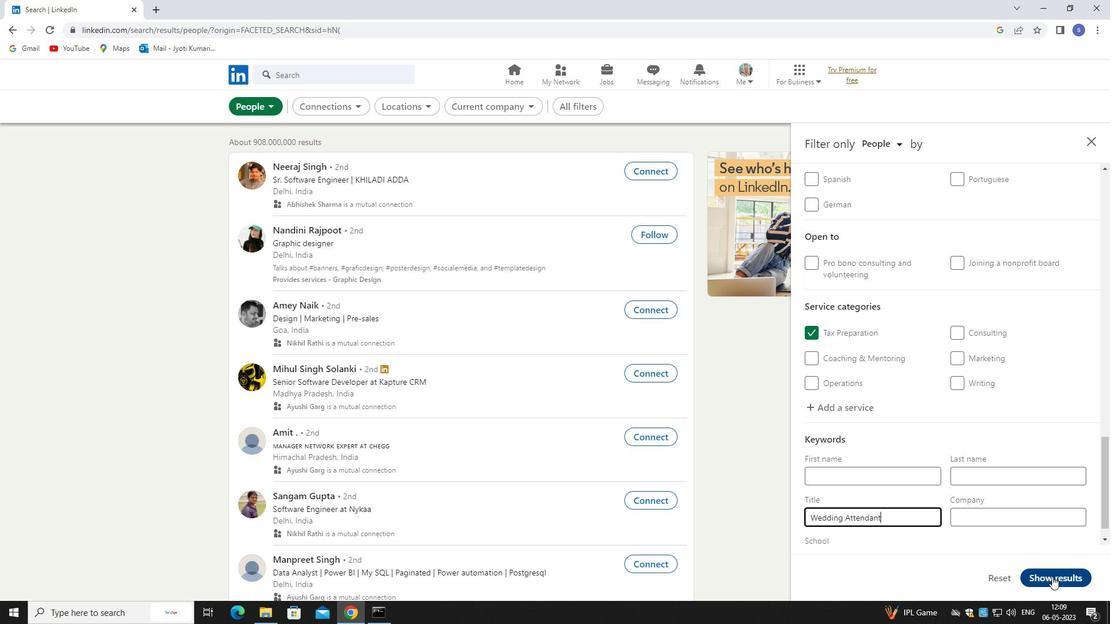 
Action: Mouse moved to (1058, 572)
Screenshot: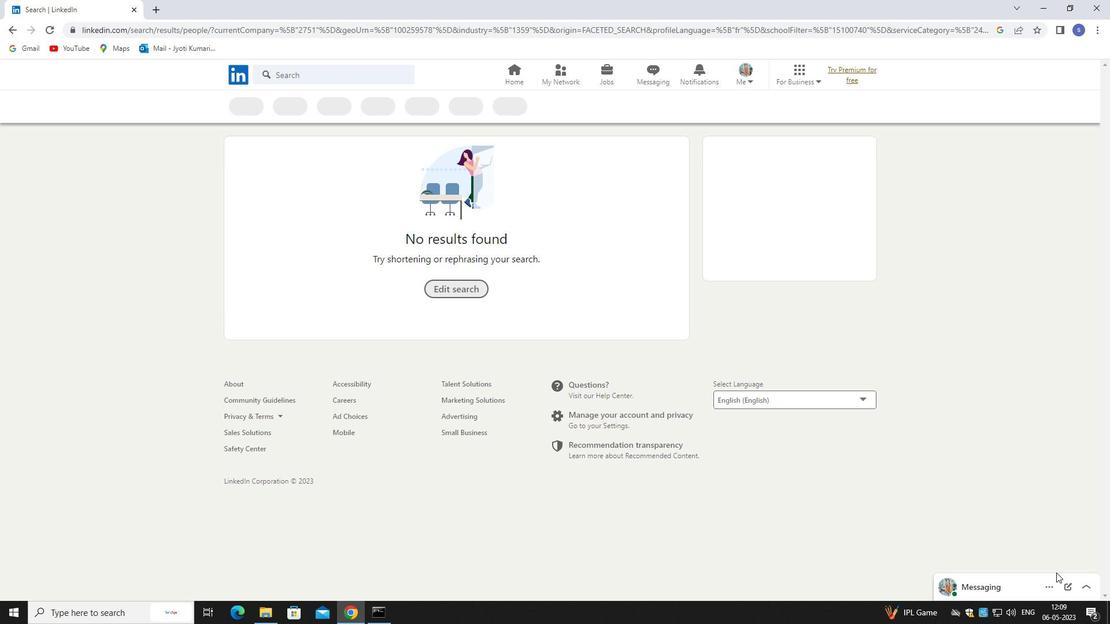 
